 Task: Change theme to modern writer.
Action: Mouse moved to (530, 113)
Screenshot: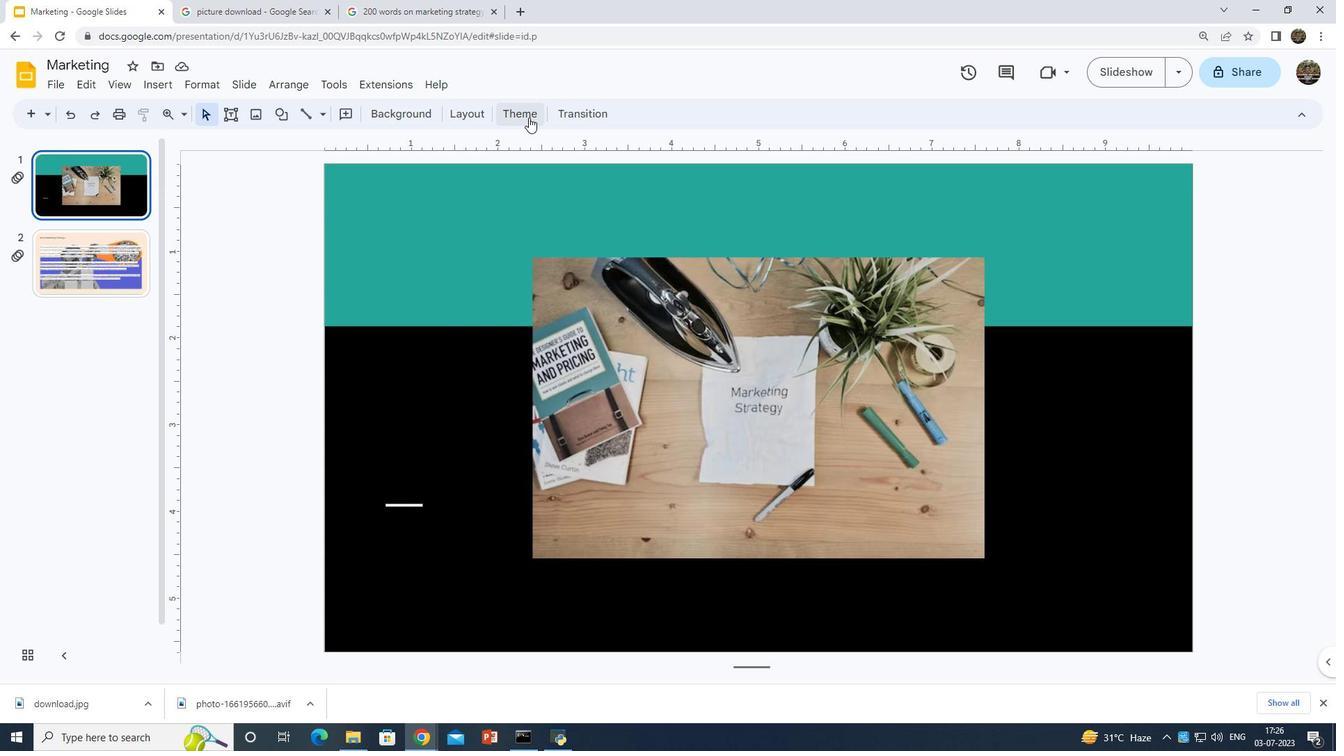 
Action: Mouse pressed left at (530, 113)
Screenshot: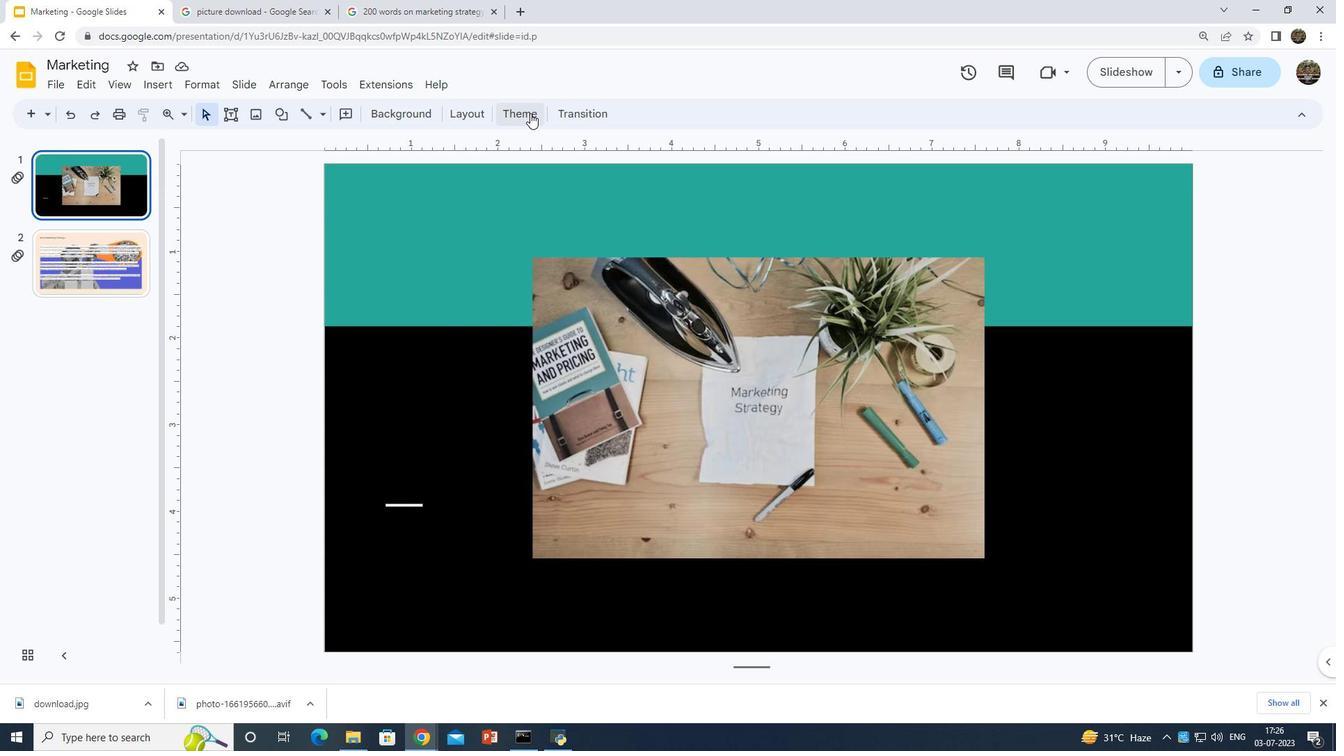 
Action: Mouse moved to (1176, 383)
Screenshot: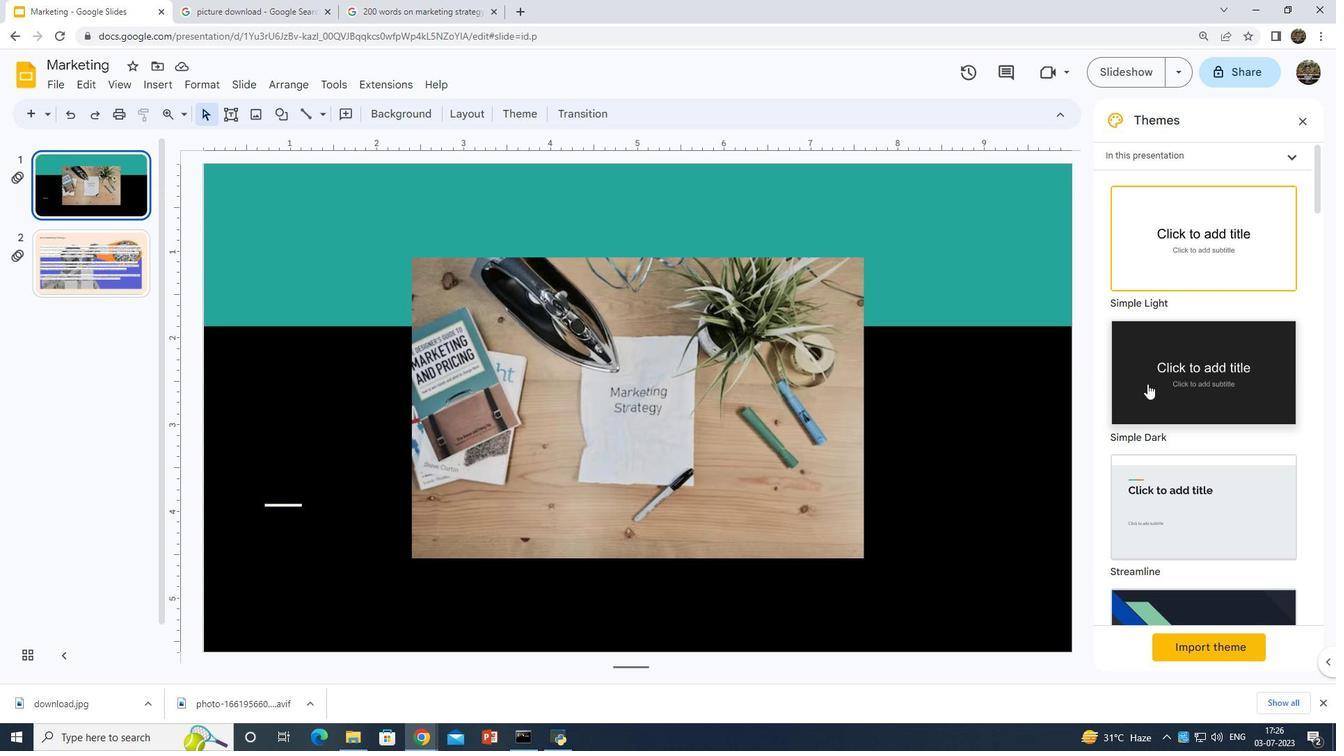 
Action: Mouse scrolled (1176, 382) with delta (0, 0)
Screenshot: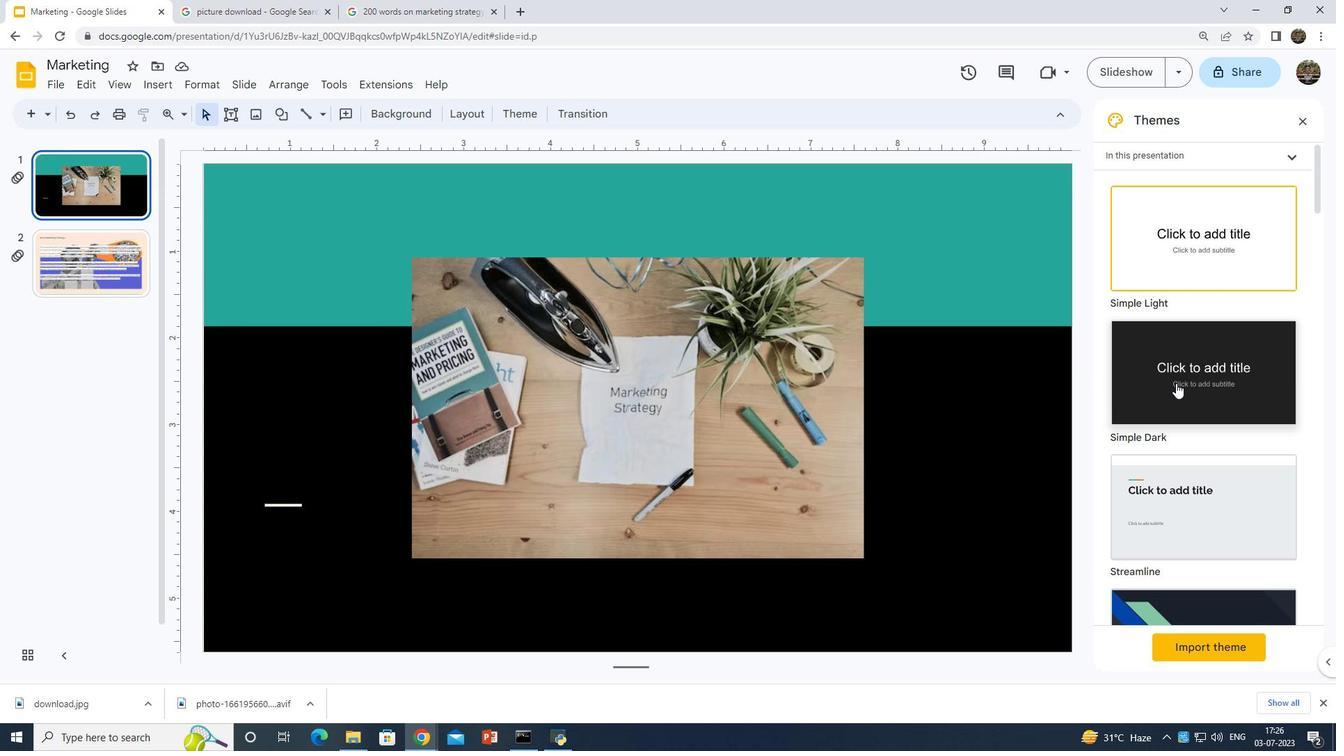 
Action: Mouse scrolled (1176, 382) with delta (0, 0)
Screenshot: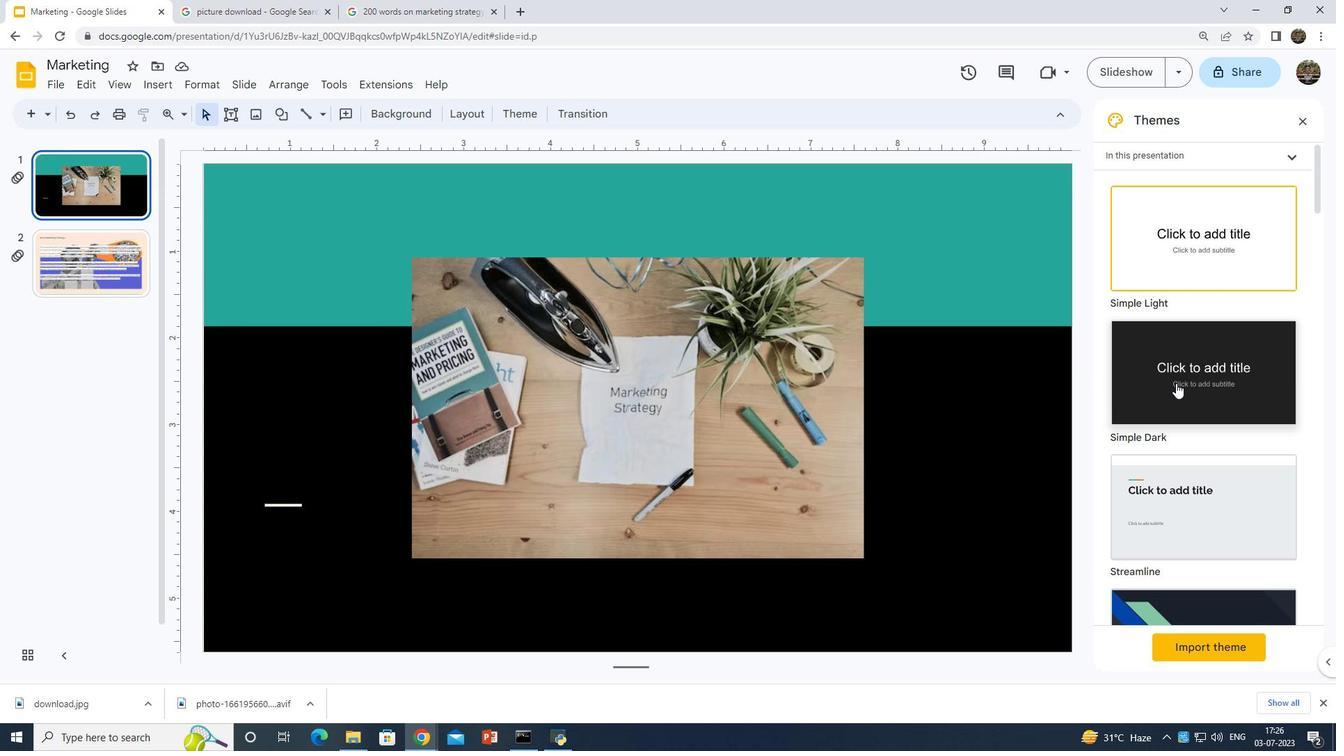 
Action: Mouse scrolled (1176, 382) with delta (0, 0)
Screenshot: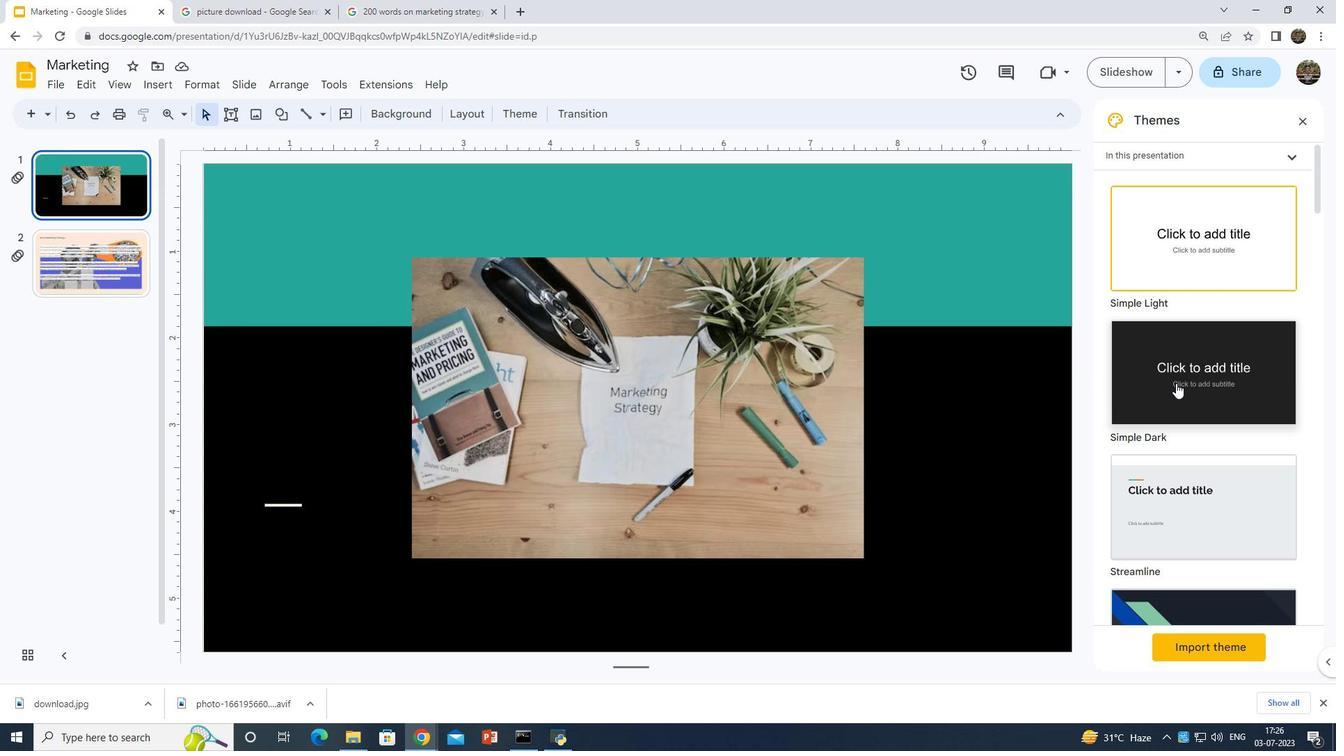 
Action: Mouse scrolled (1176, 382) with delta (0, 0)
Screenshot: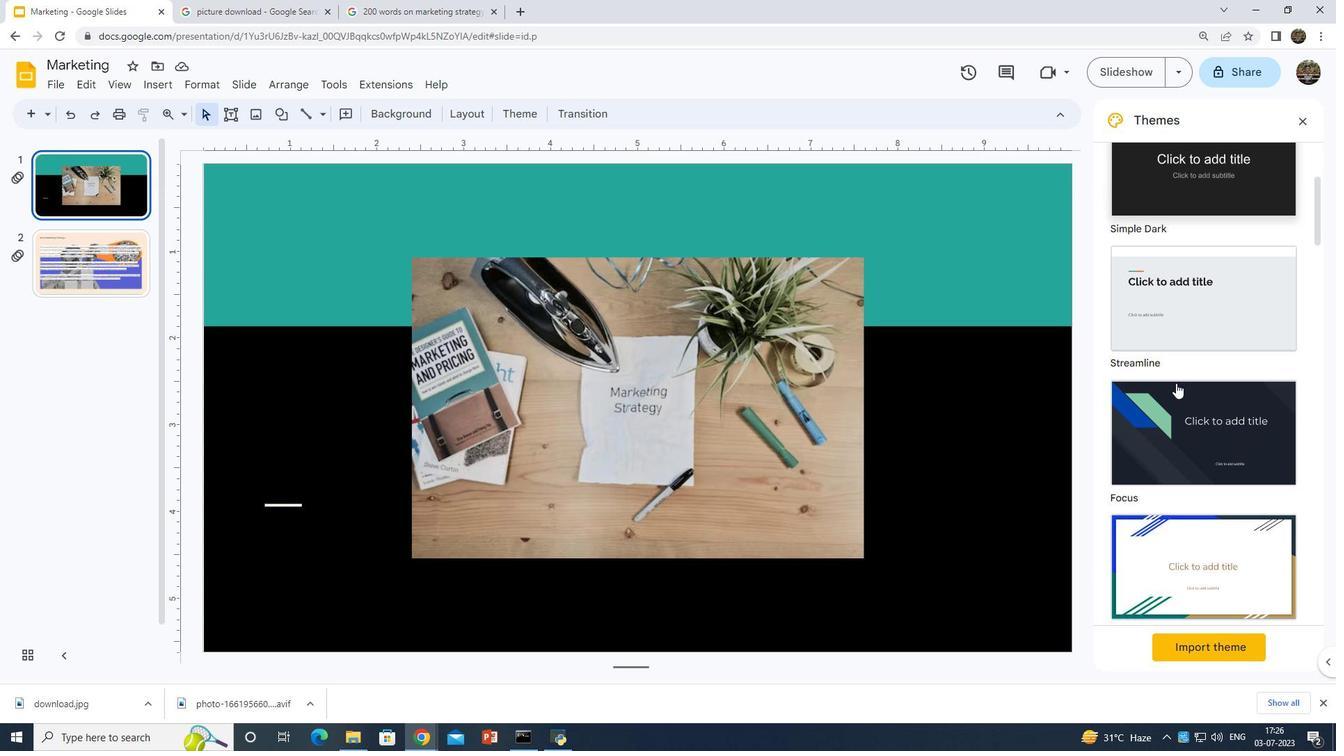 
Action: Mouse scrolled (1176, 382) with delta (0, 0)
Screenshot: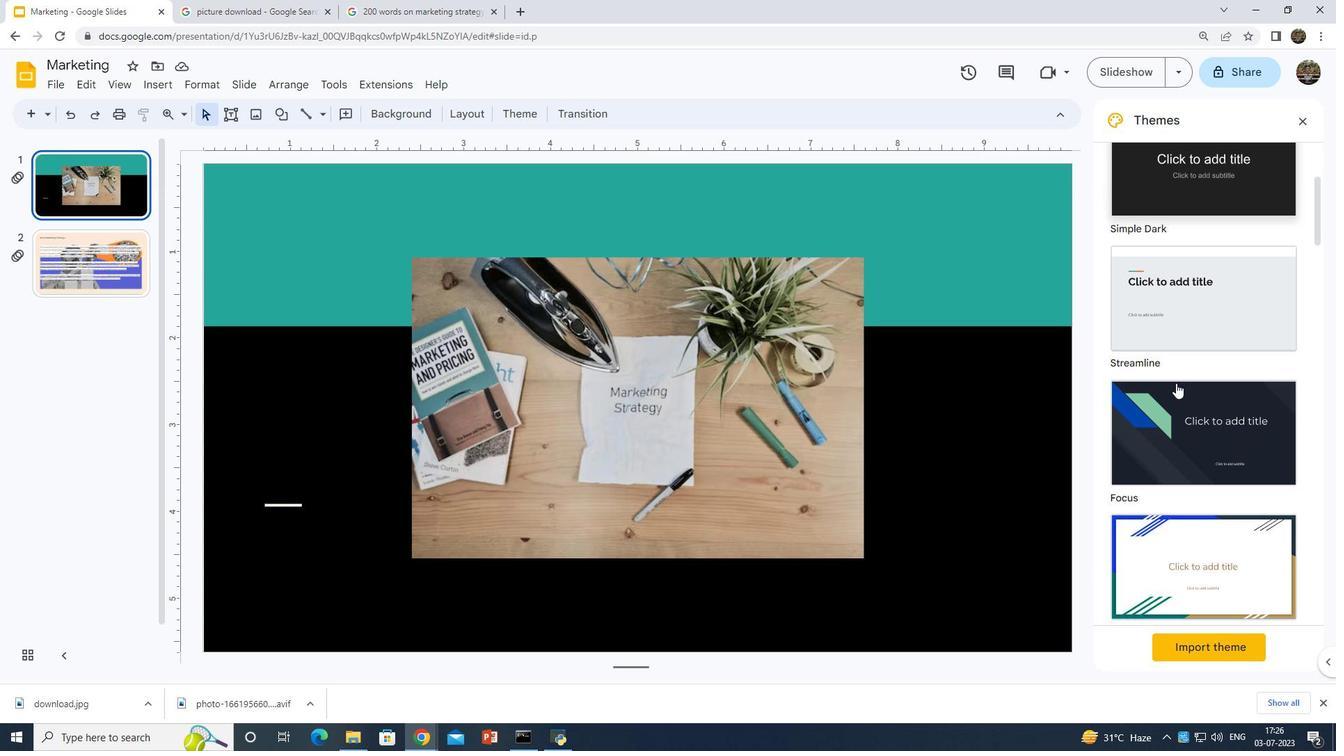 
Action: Mouse scrolled (1176, 382) with delta (0, 0)
Screenshot: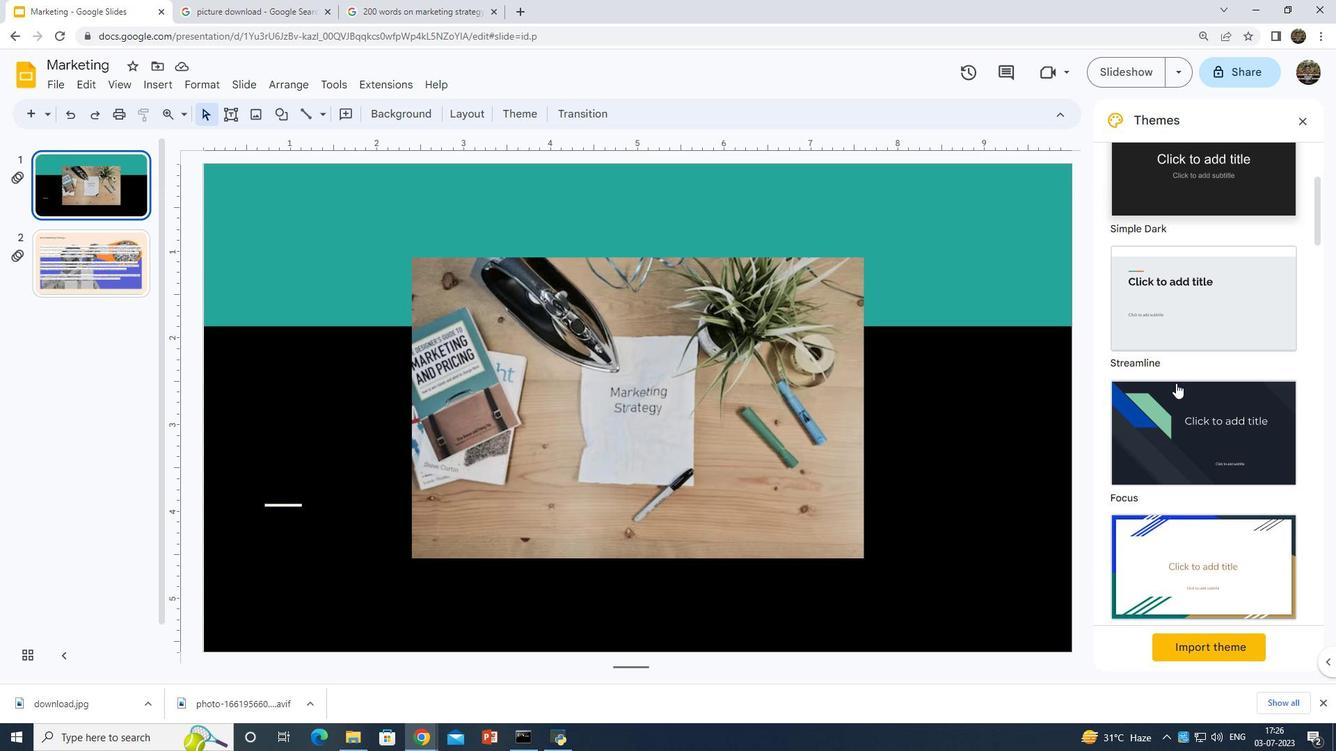 
Action: Mouse scrolled (1176, 382) with delta (0, 0)
Screenshot: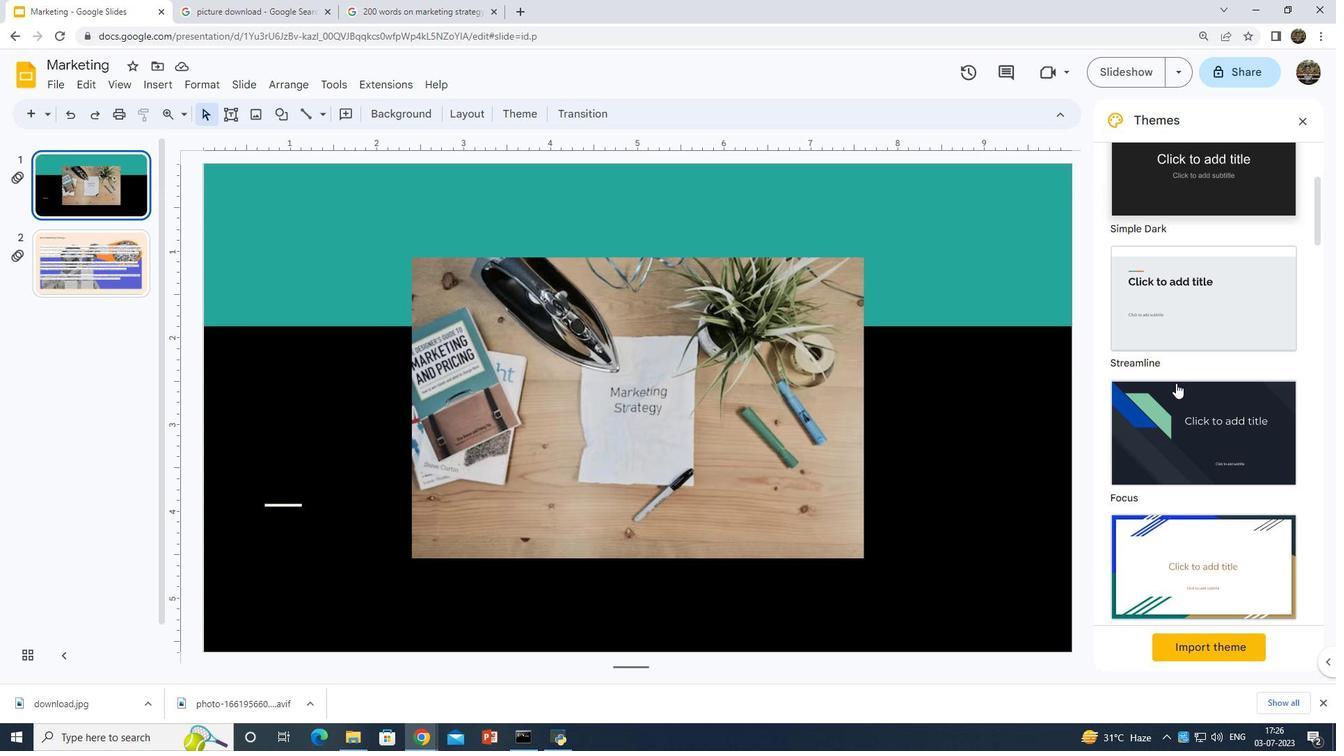 
Action: Mouse scrolled (1176, 382) with delta (0, 0)
Screenshot: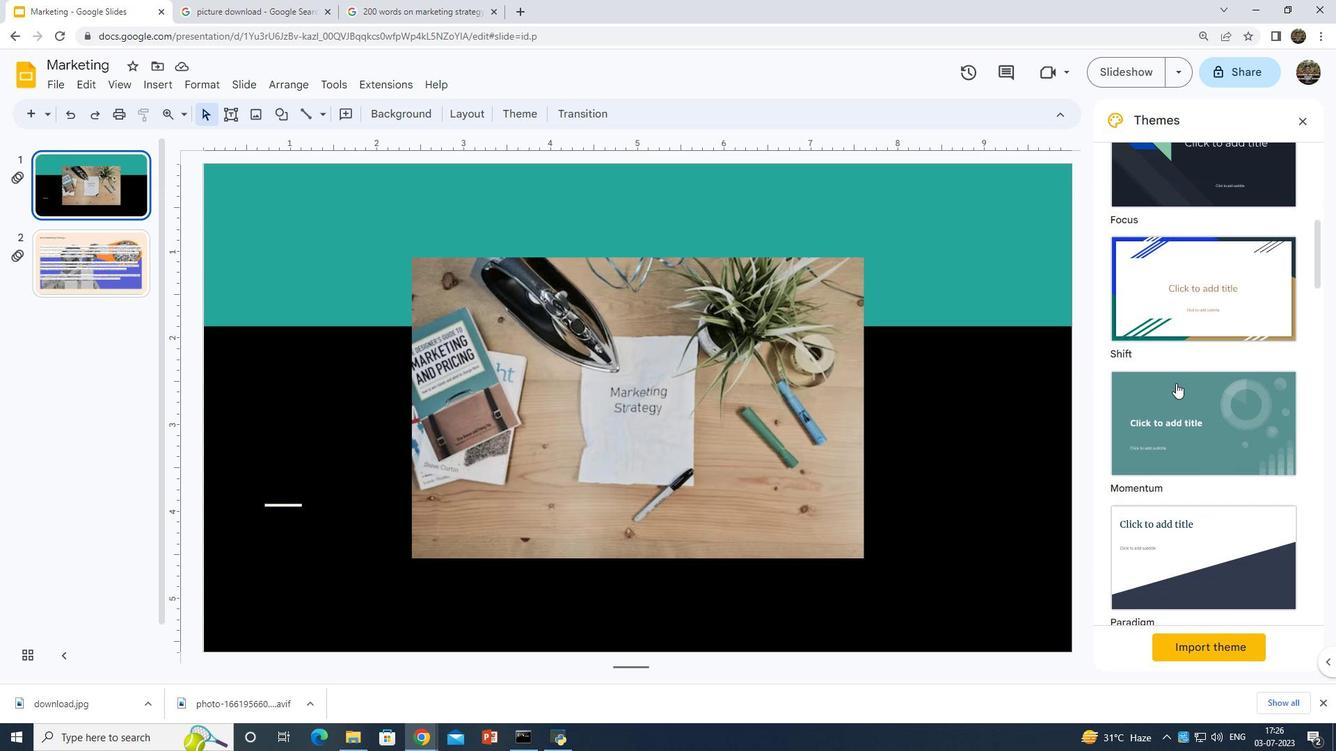 
Action: Mouse scrolled (1176, 382) with delta (0, 0)
Screenshot: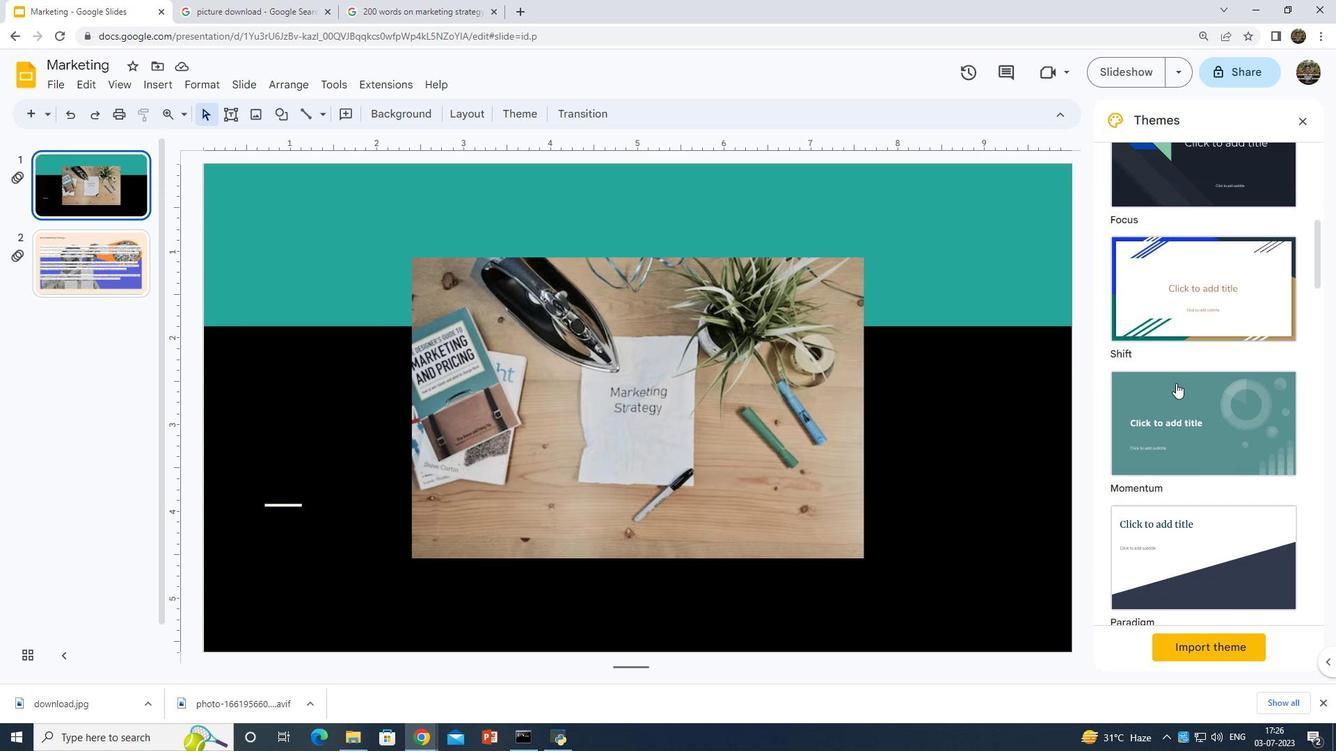 
Action: Mouse scrolled (1176, 382) with delta (0, 0)
Screenshot: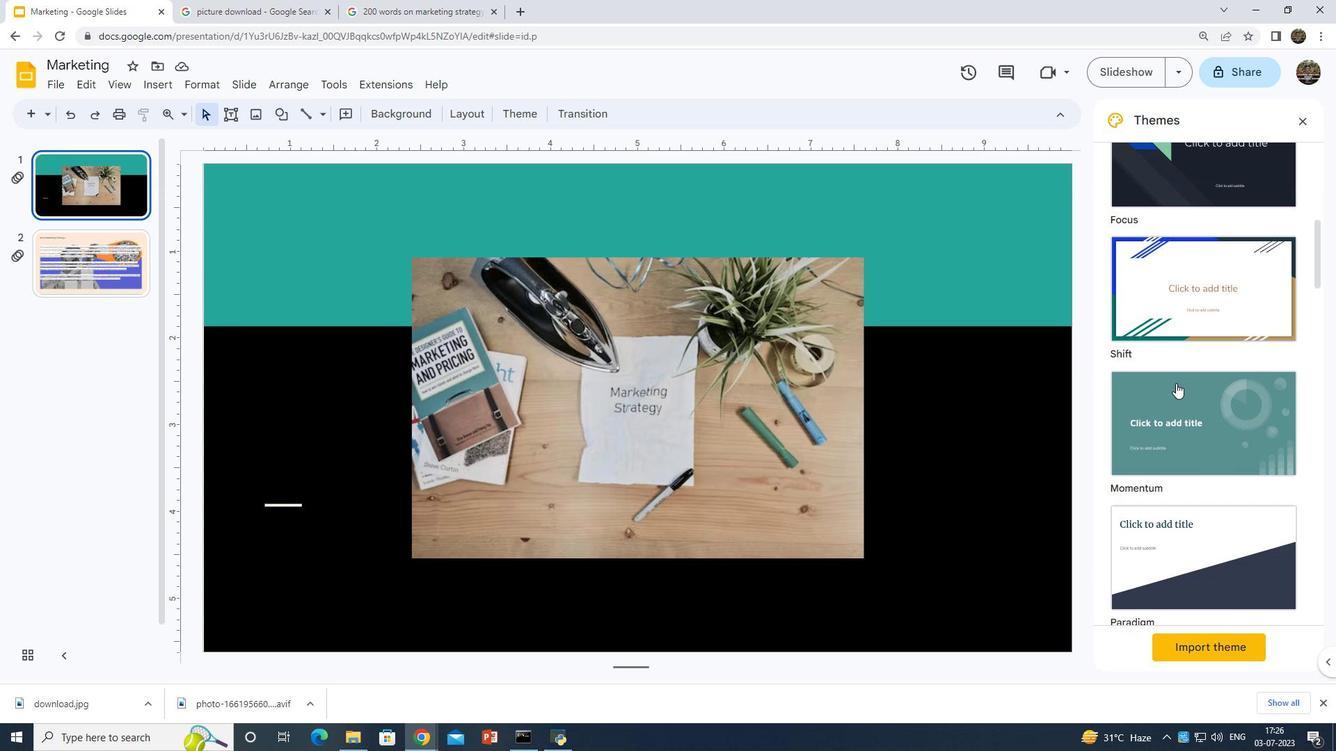 
Action: Mouse scrolled (1176, 382) with delta (0, 0)
Screenshot: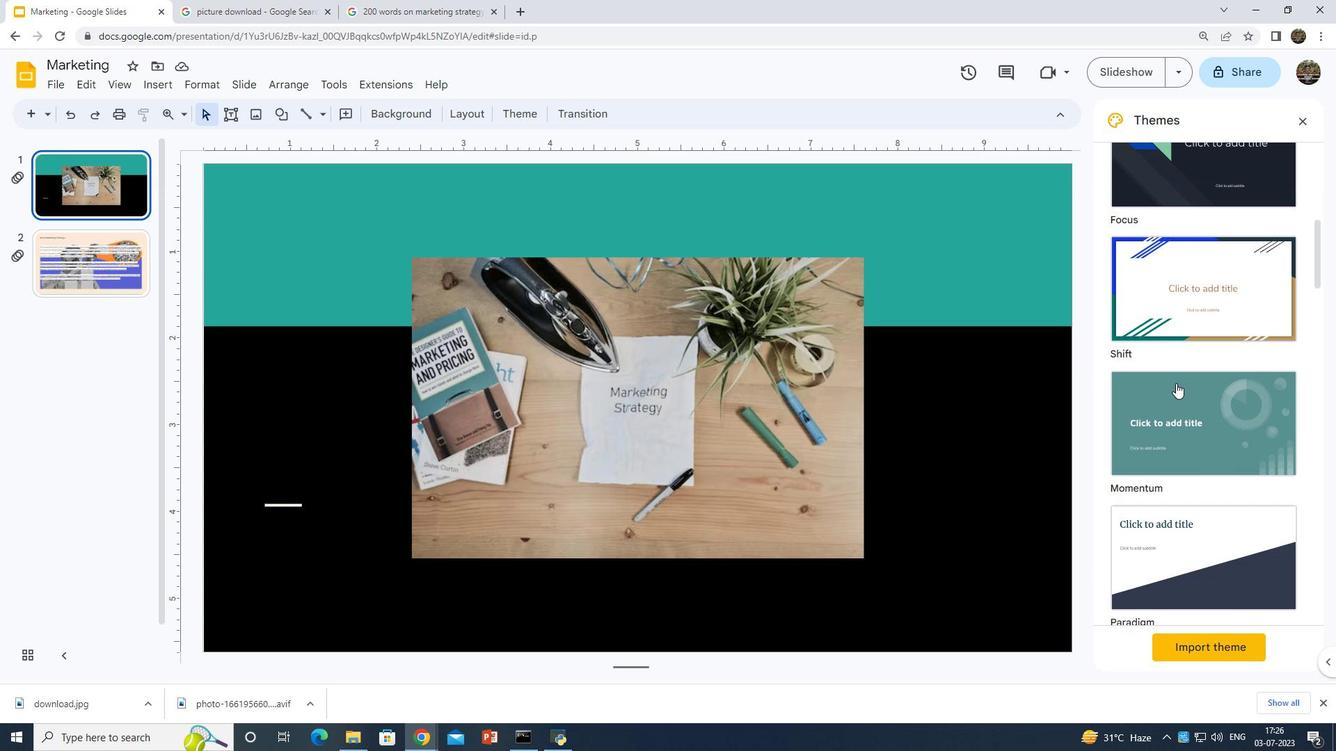 
Action: Mouse scrolled (1176, 382) with delta (0, 0)
Screenshot: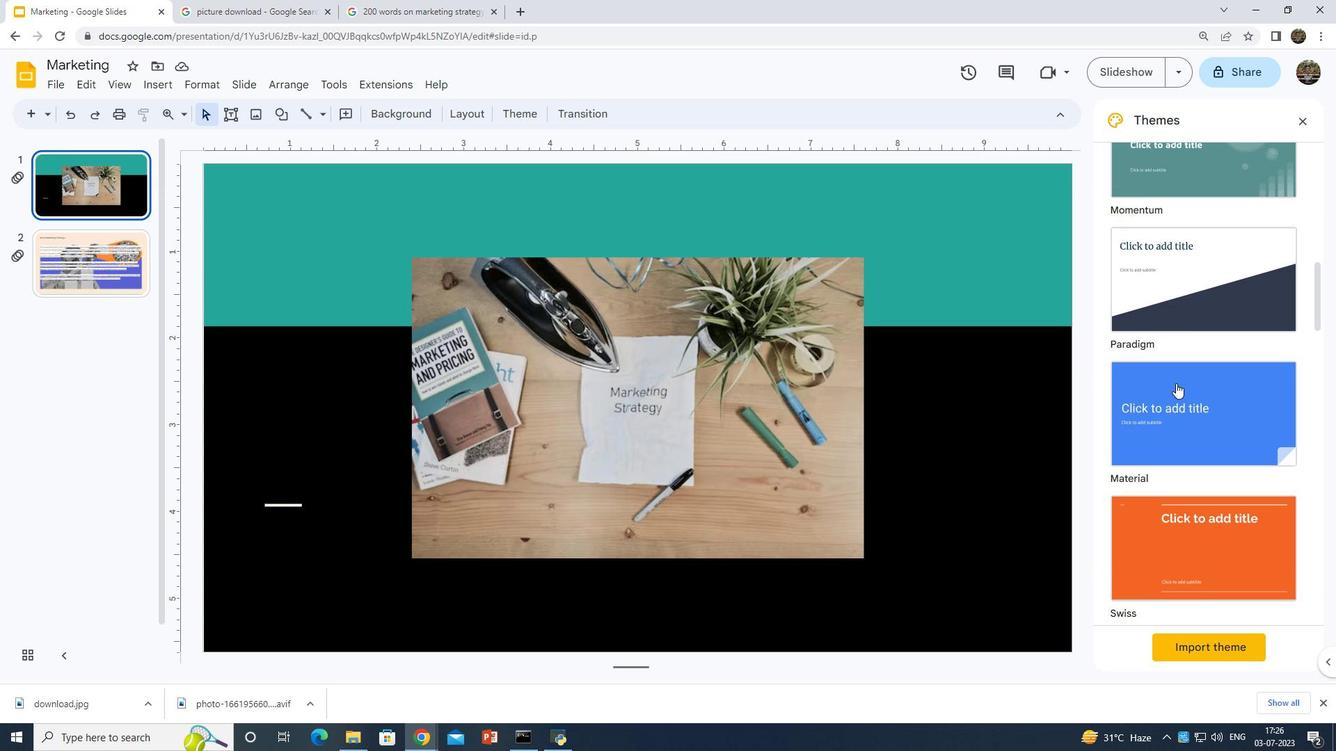 
Action: Mouse scrolled (1176, 382) with delta (0, 0)
Screenshot: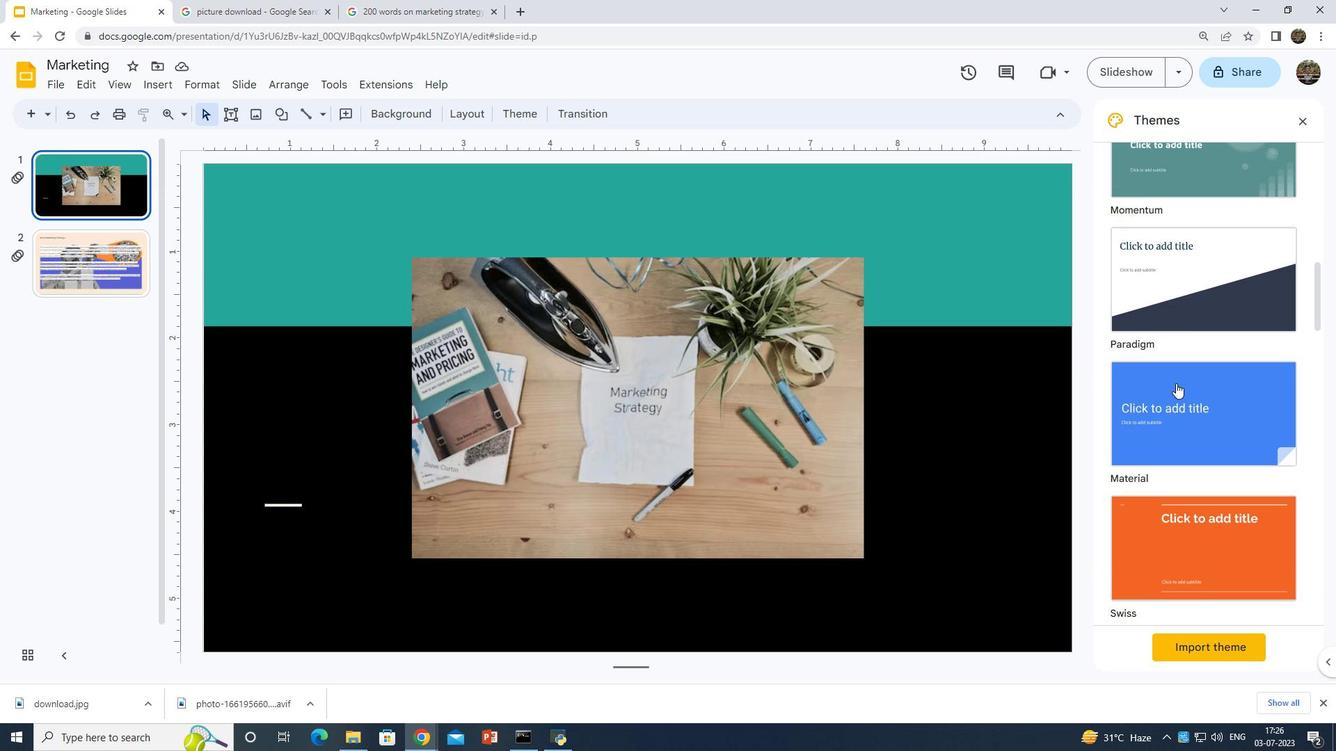 
Action: Mouse scrolled (1176, 382) with delta (0, 0)
Screenshot: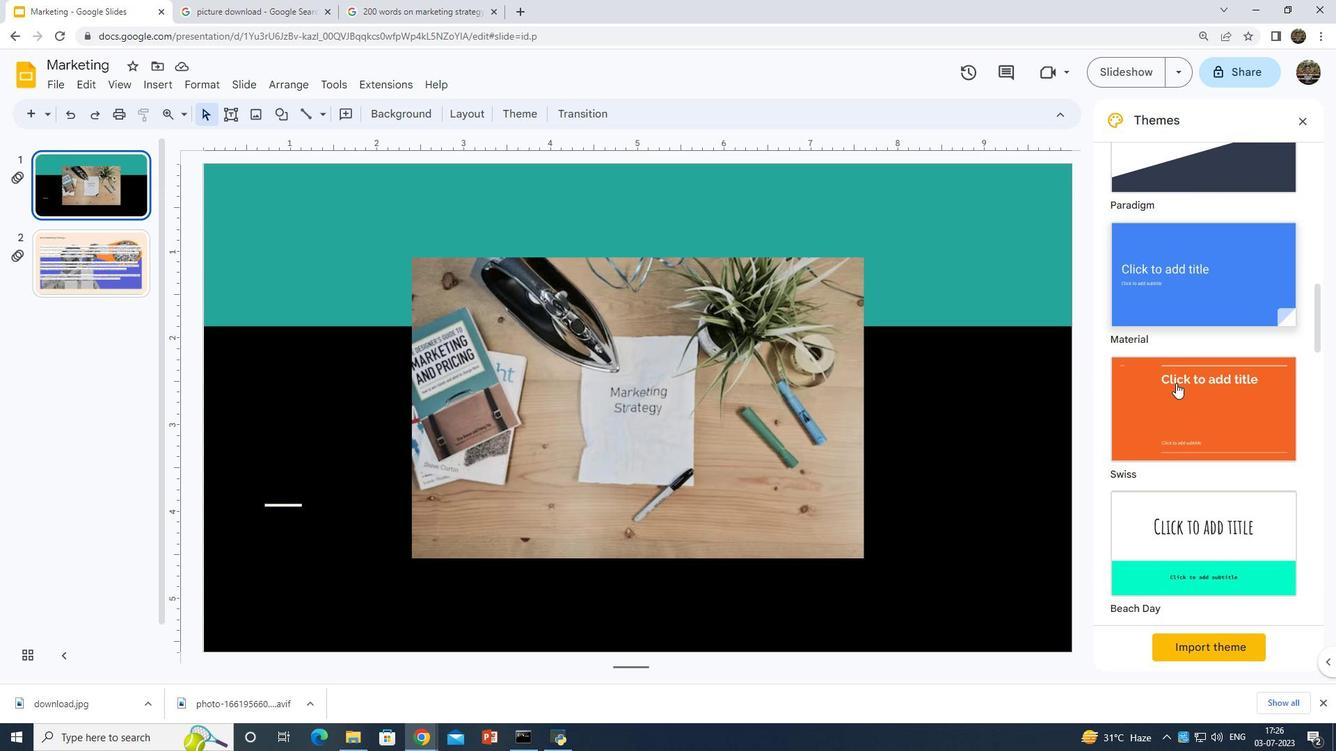 
Action: Mouse scrolled (1176, 382) with delta (0, 0)
Screenshot: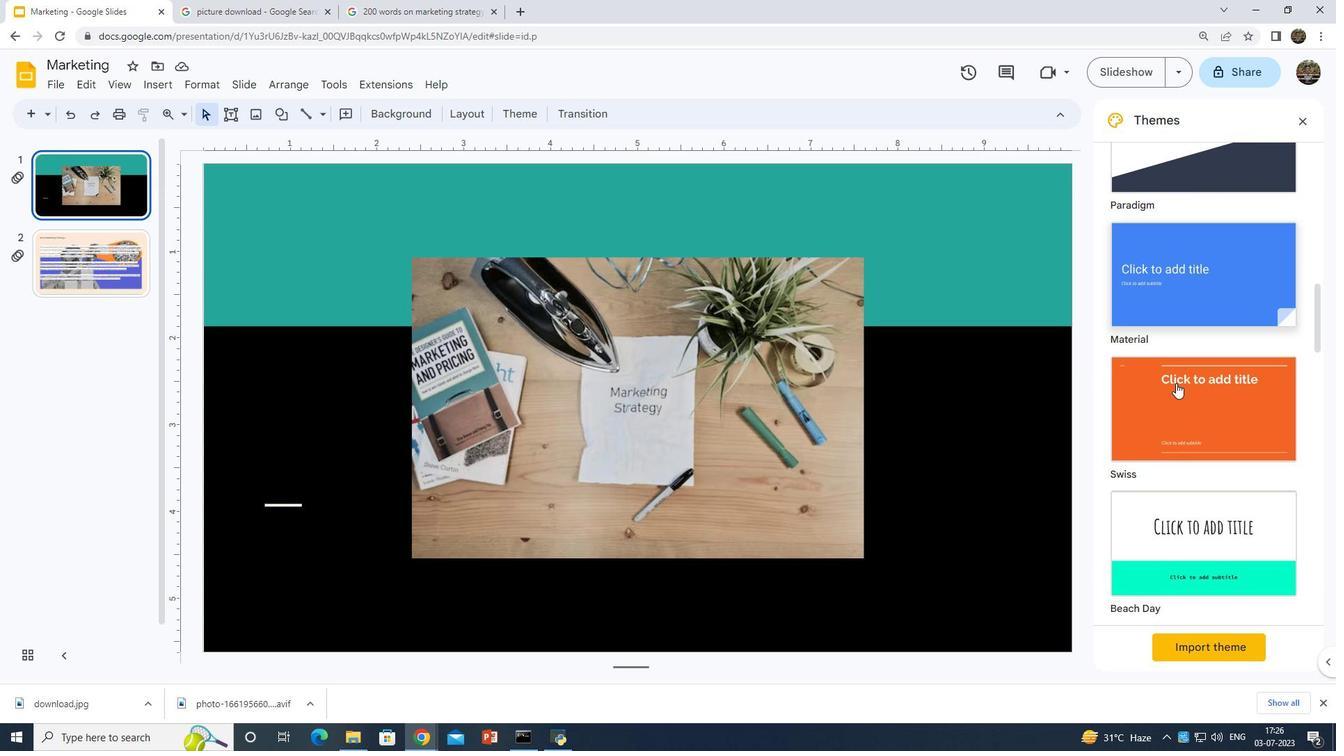 
Action: Mouse scrolled (1176, 382) with delta (0, 0)
Screenshot: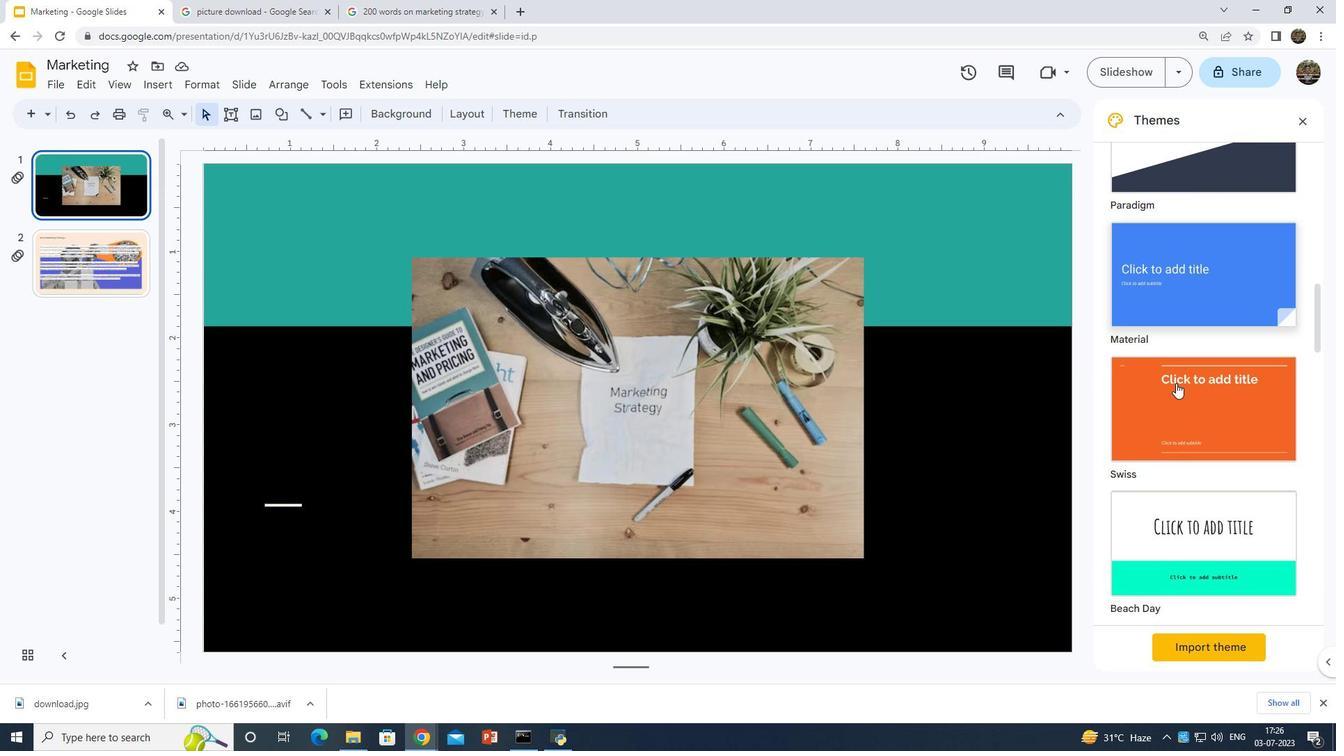 
Action: Mouse scrolled (1176, 382) with delta (0, 0)
Screenshot: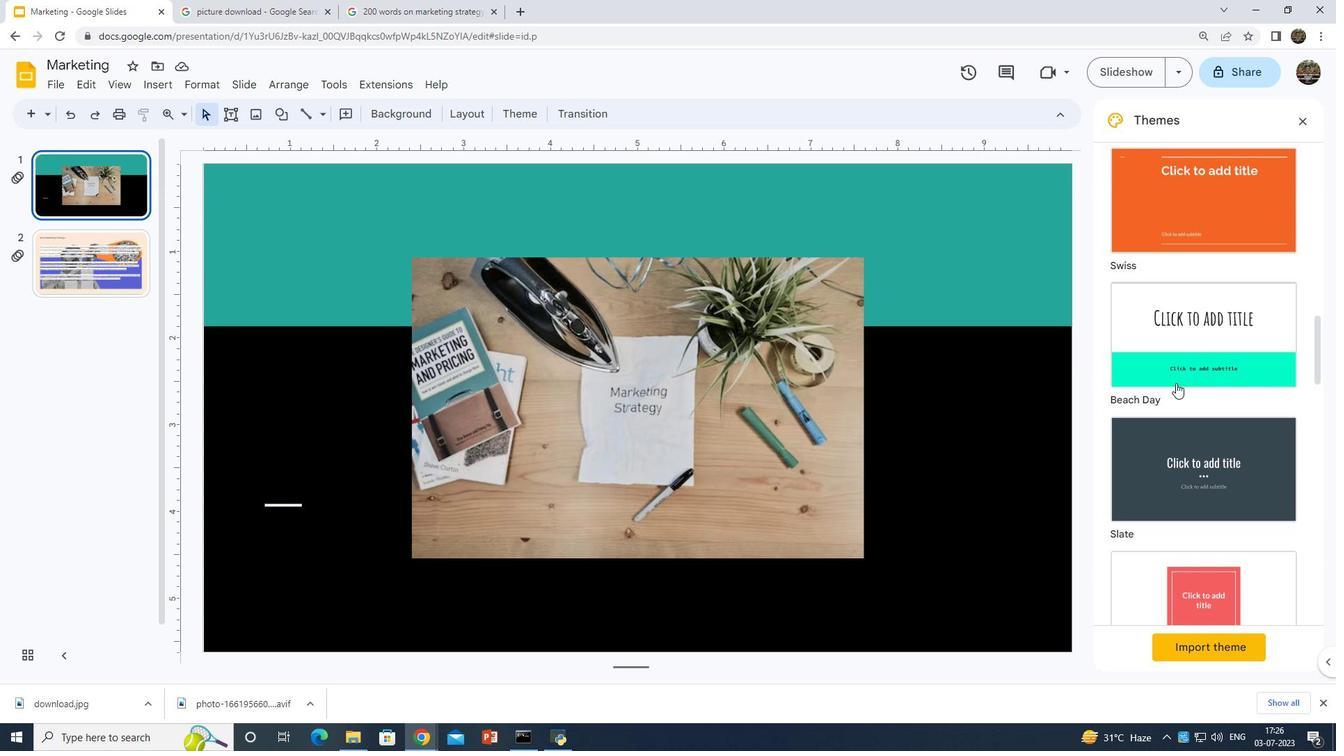 
Action: Mouse scrolled (1176, 382) with delta (0, 0)
Screenshot: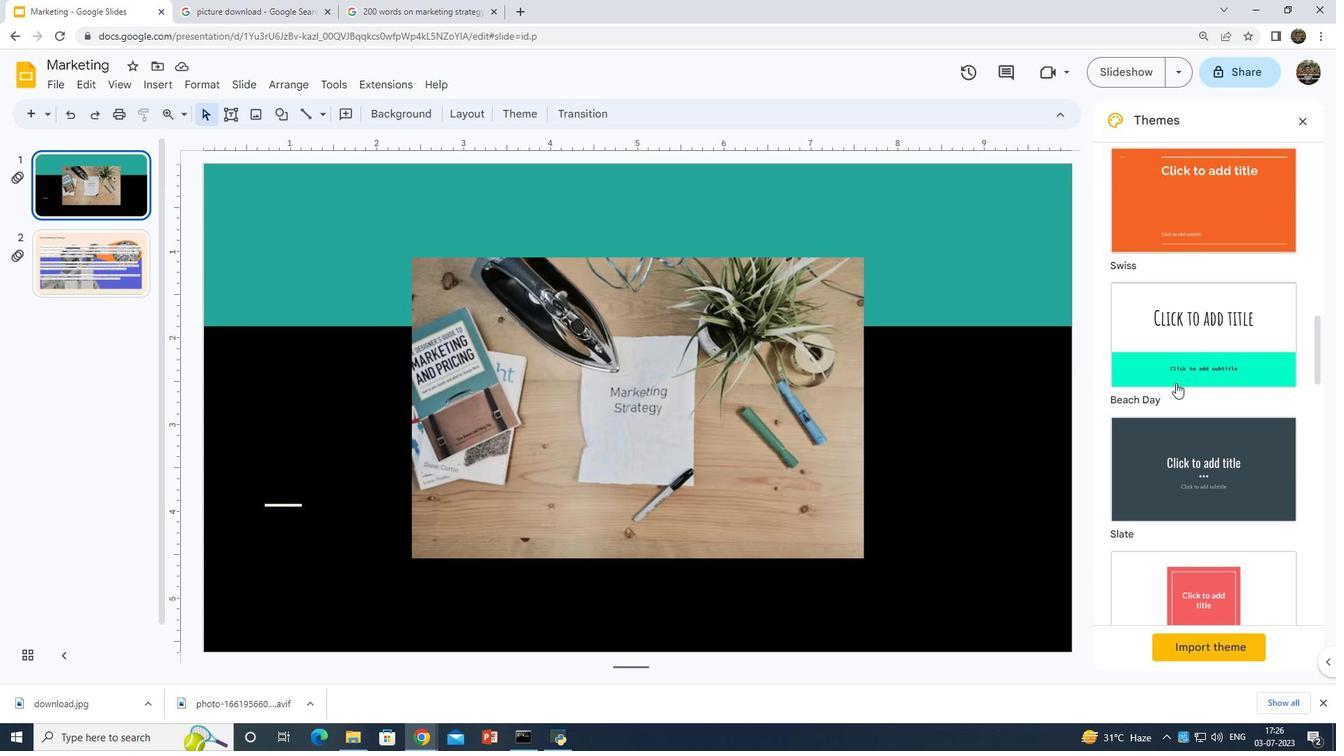 
Action: Mouse scrolled (1176, 382) with delta (0, 0)
Screenshot: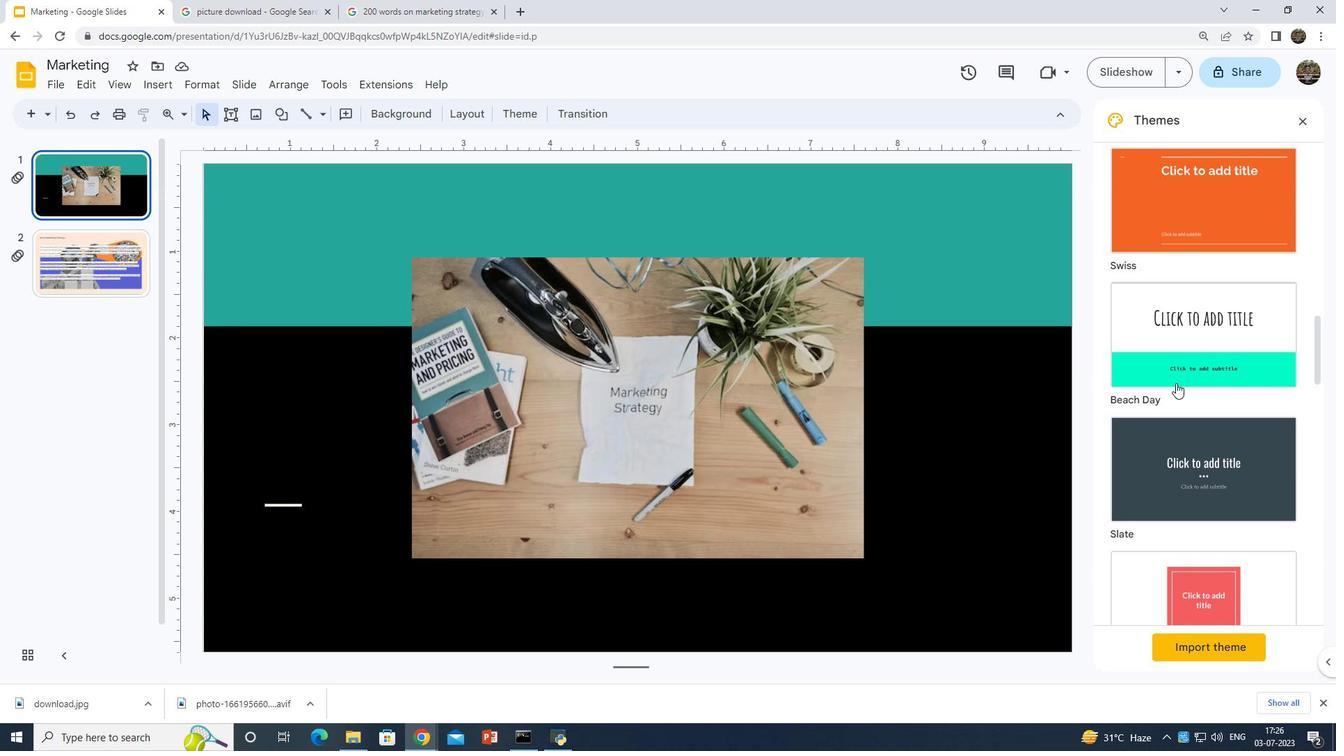 
Action: Mouse scrolled (1176, 382) with delta (0, 0)
Screenshot: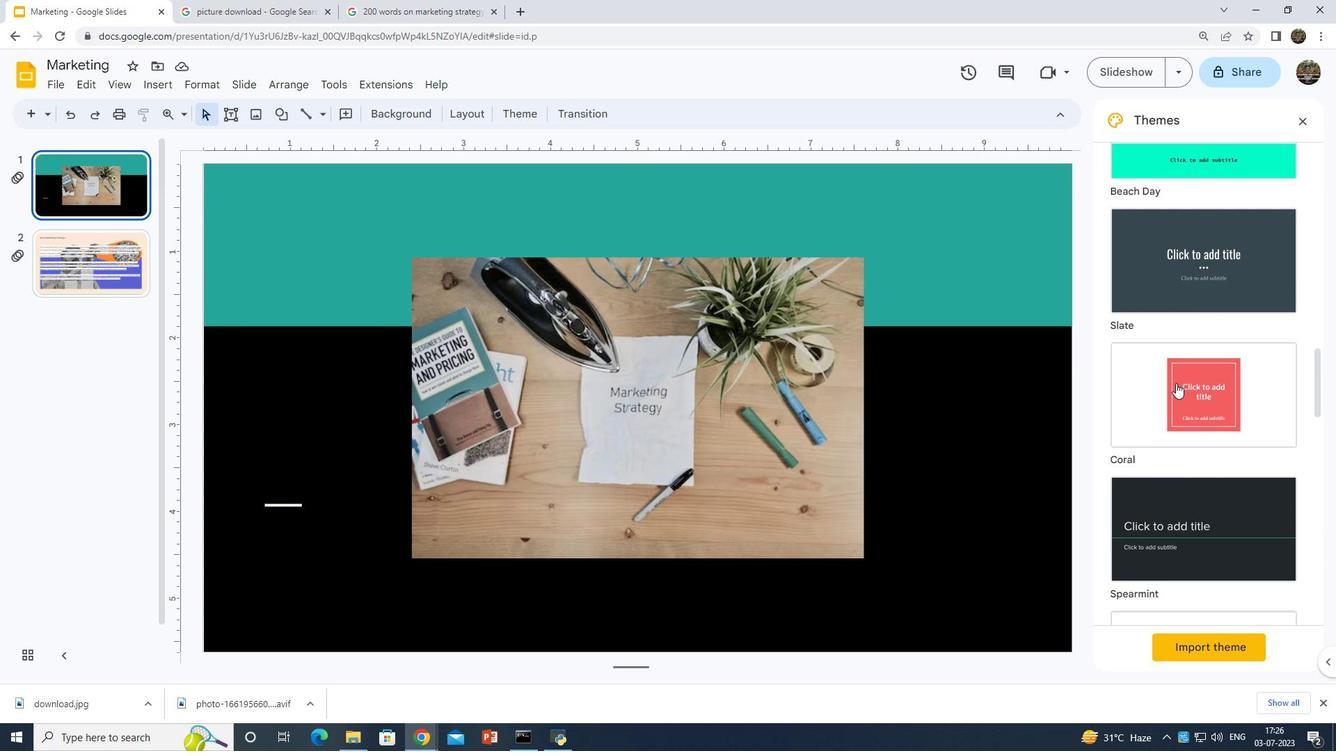 
Action: Mouse scrolled (1176, 382) with delta (0, 0)
Screenshot: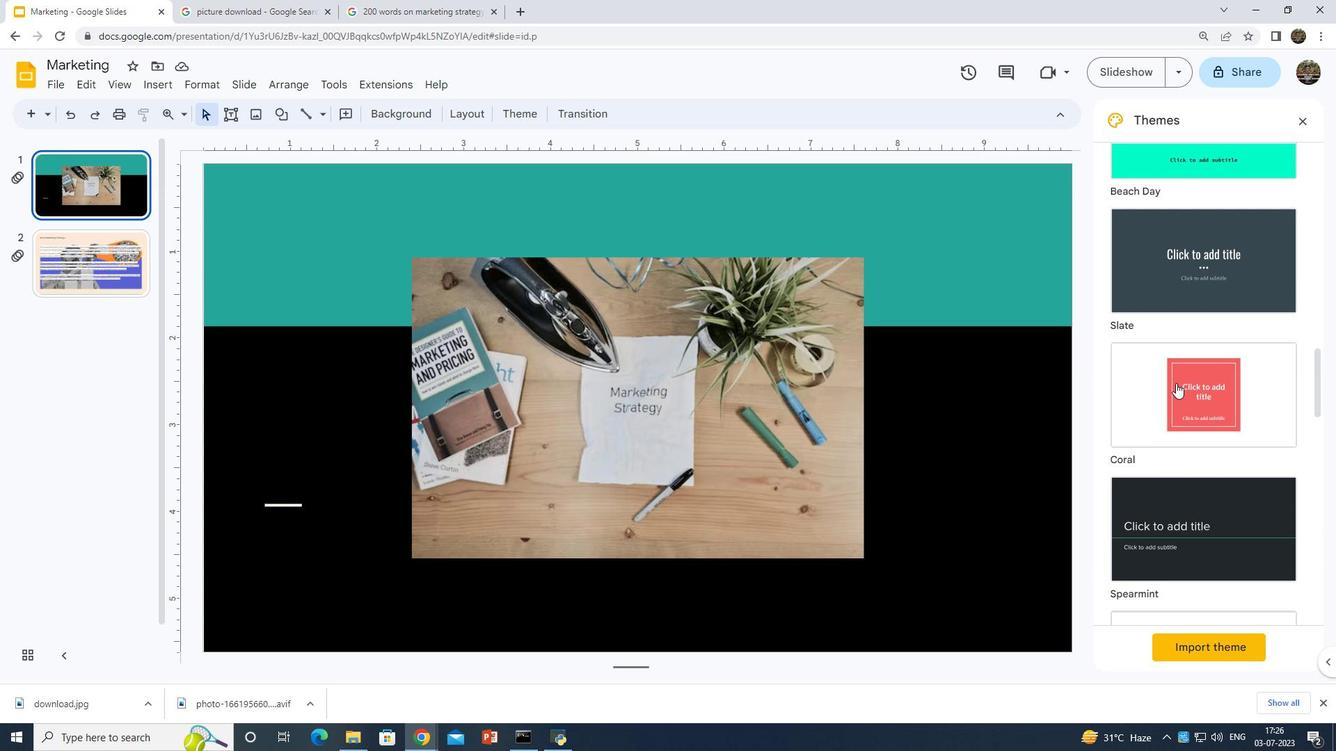 
Action: Mouse scrolled (1176, 382) with delta (0, 0)
Screenshot: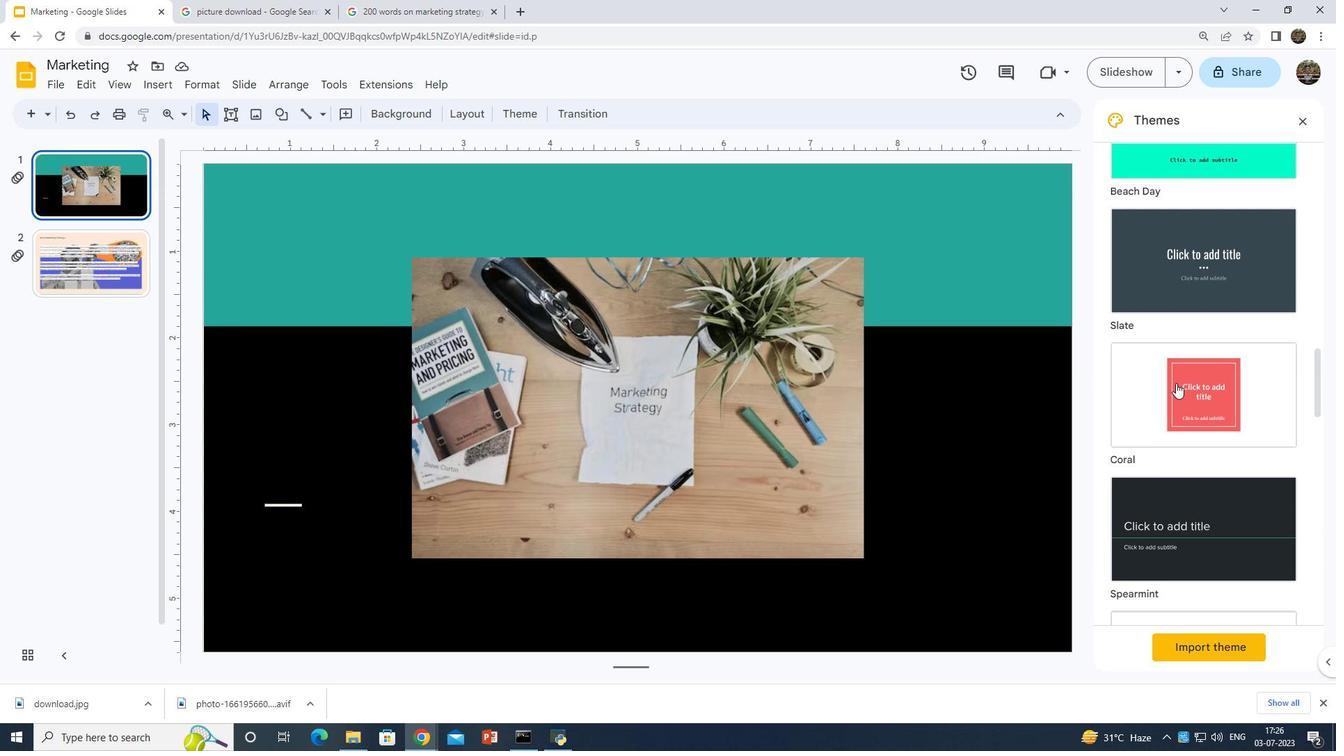 
Action: Mouse scrolled (1176, 382) with delta (0, 0)
Screenshot: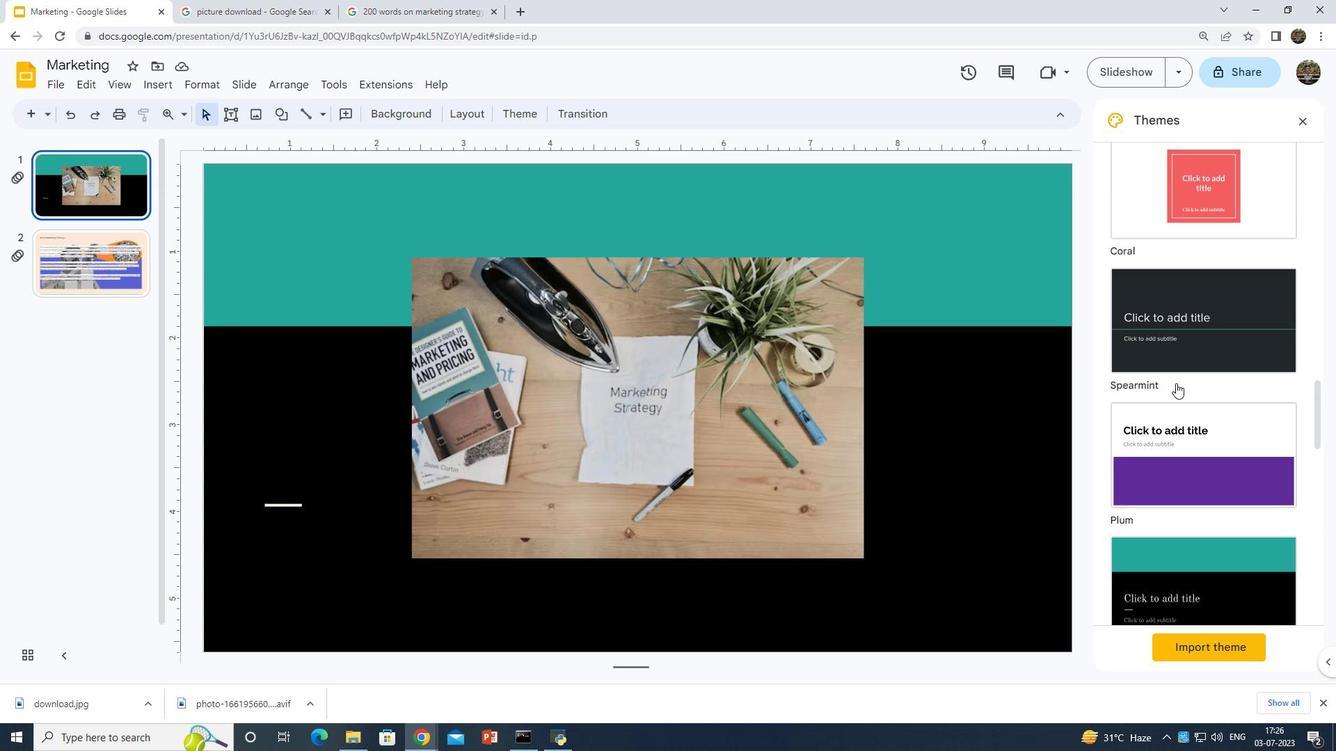 
Action: Mouse scrolled (1176, 382) with delta (0, 0)
Screenshot: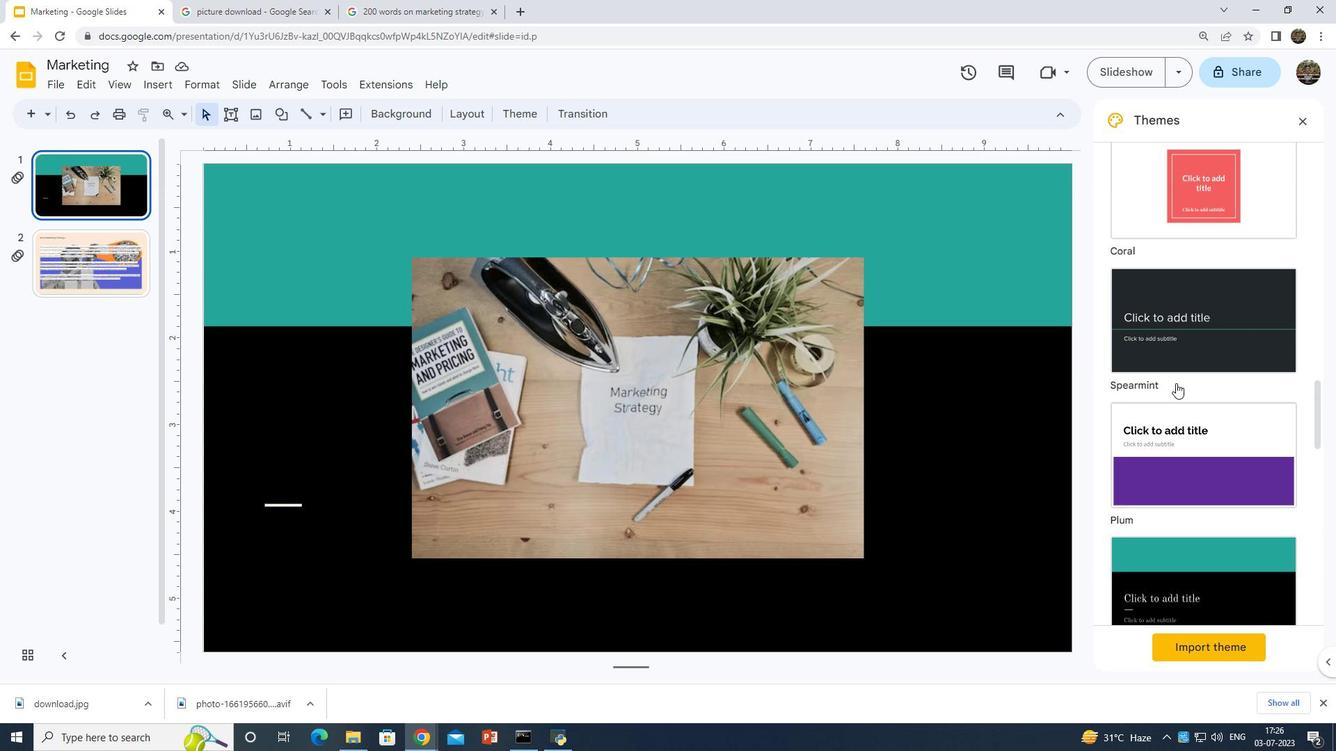 
Action: Mouse scrolled (1176, 382) with delta (0, 0)
Screenshot: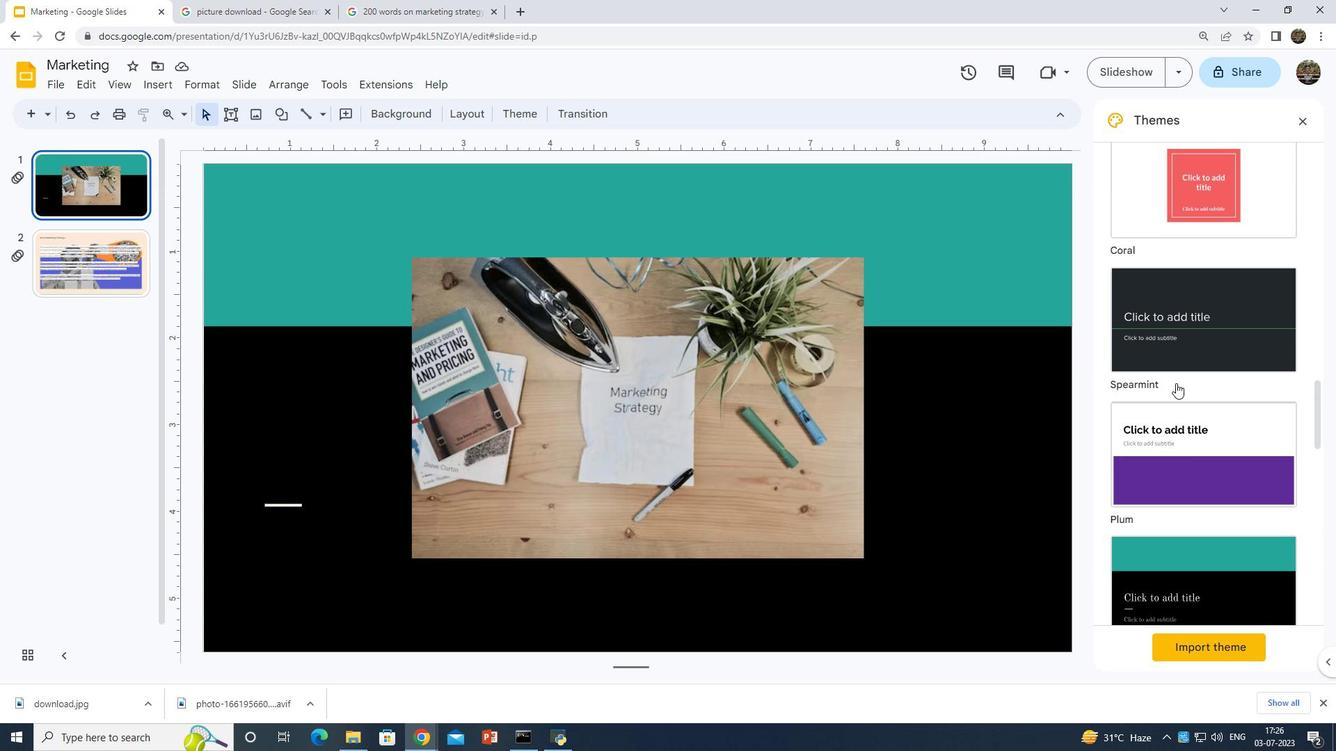 
Action: Mouse scrolled (1176, 382) with delta (0, 0)
Screenshot: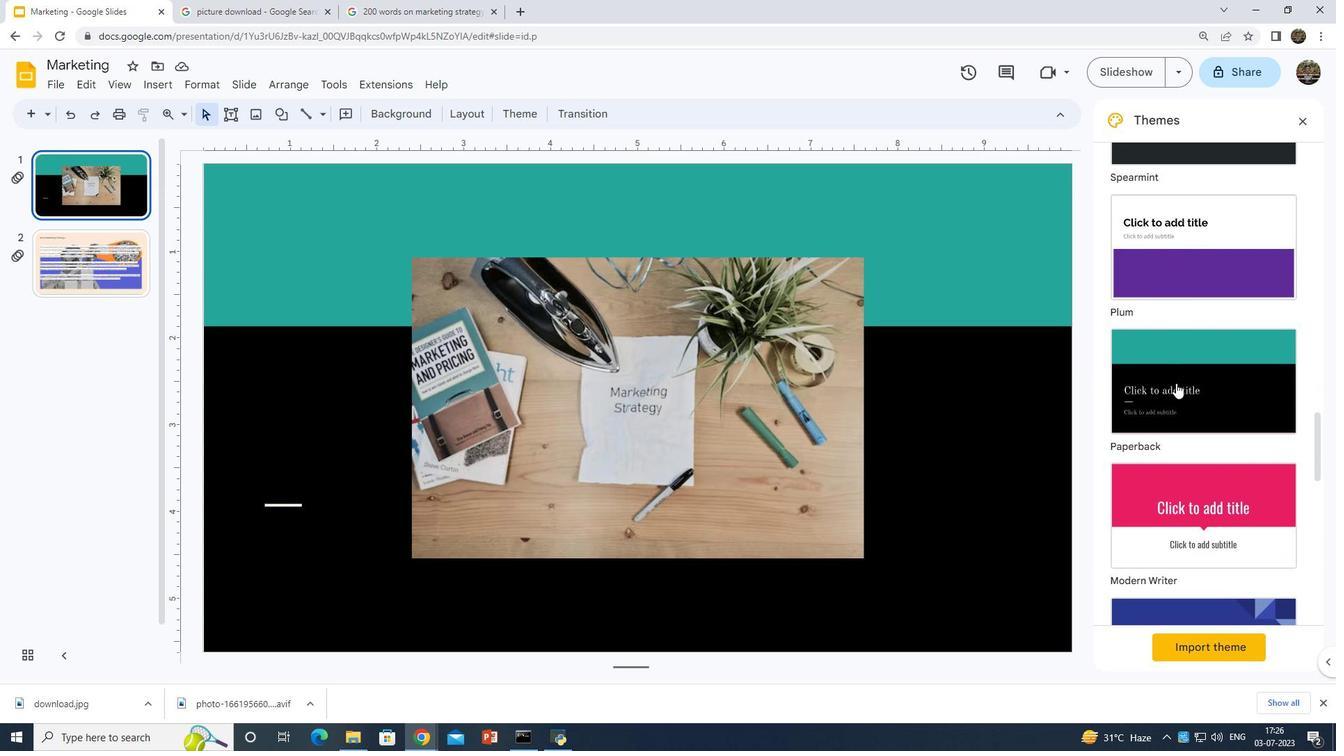 
Action: Mouse scrolled (1176, 382) with delta (0, 0)
Screenshot: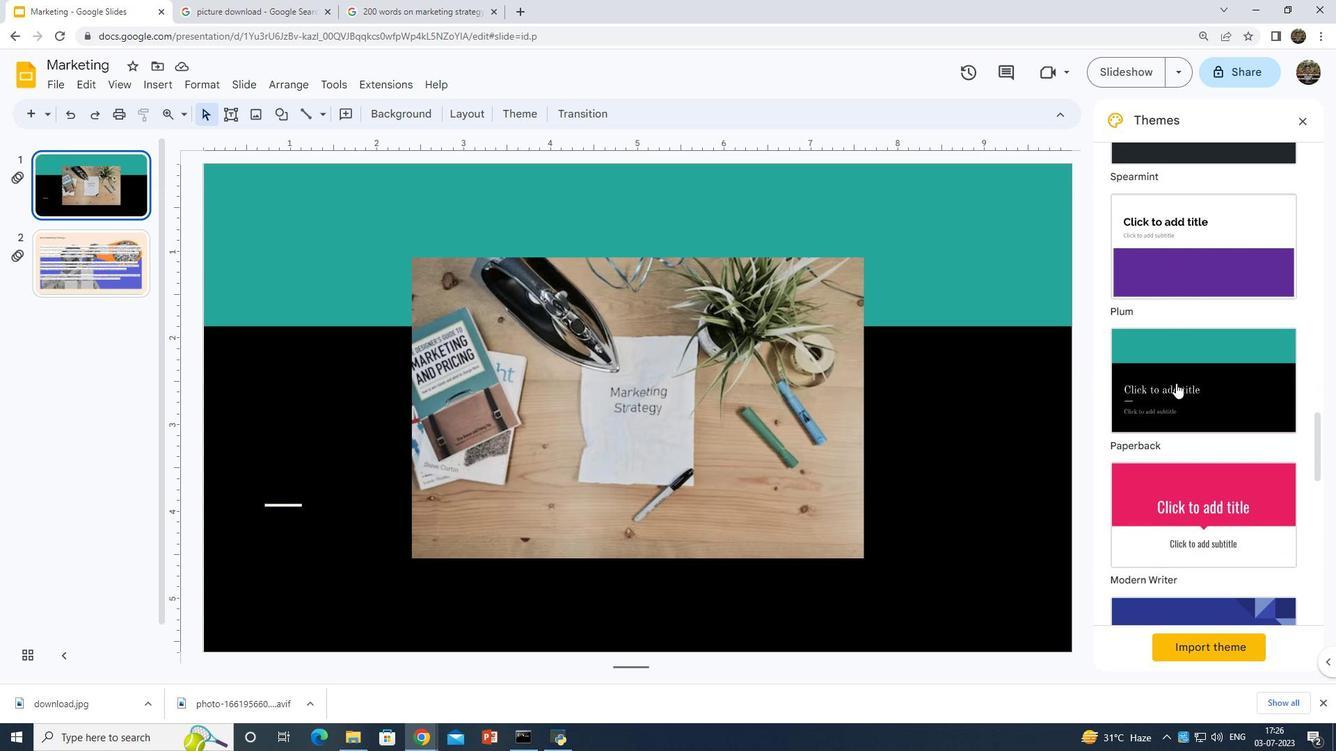 
Action: Mouse scrolled (1176, 382) with delta (0, 0)
Screenshot: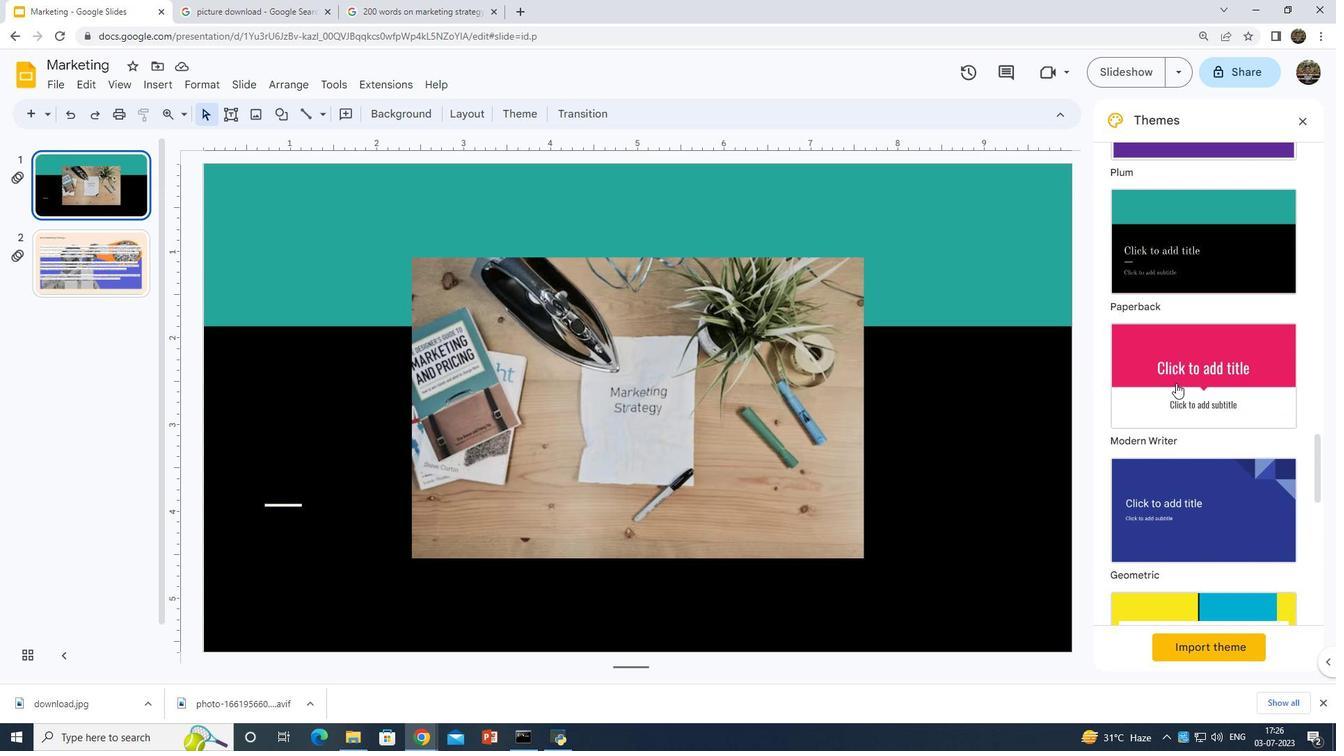 
Action: Mouse scrolled (1176, 382) with delta (0, 0)
Screenshot: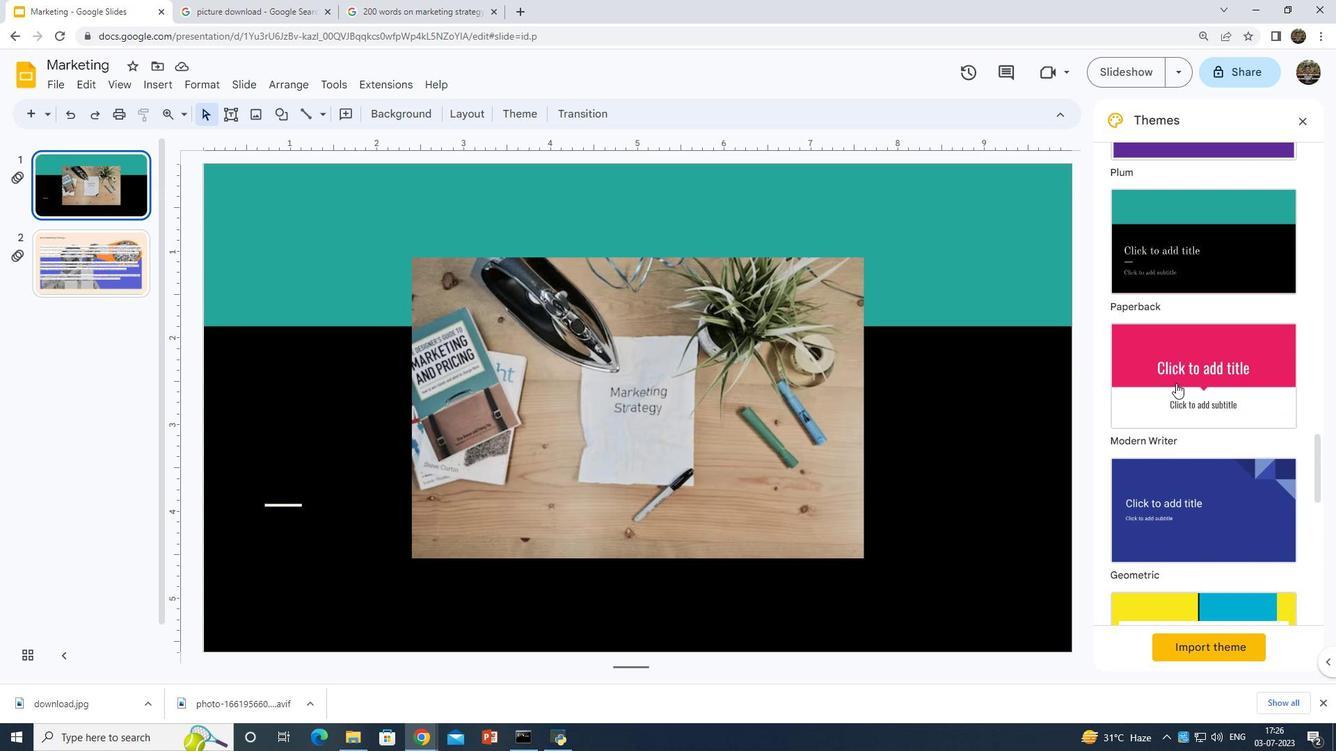 
Action: Mouse moved to (1179, 281)
Screenshot: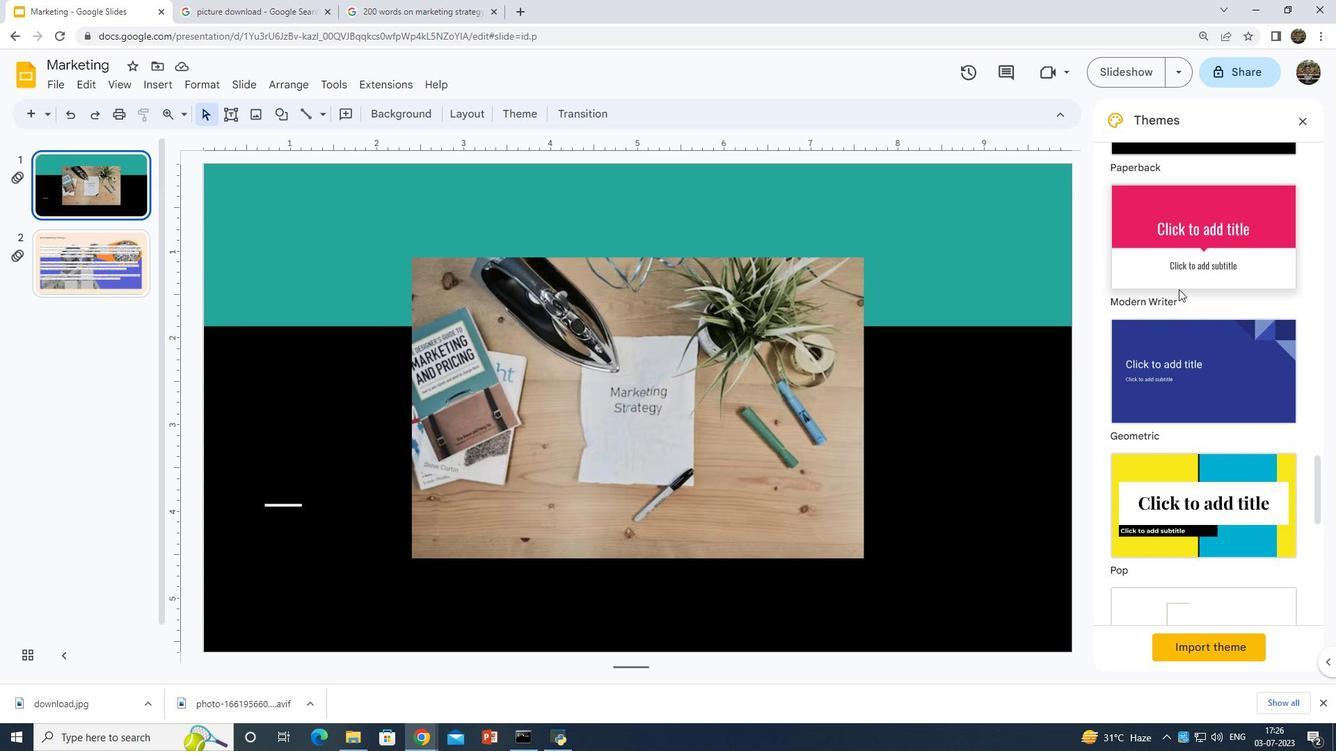 
Action: Mouse pressed left at (1179, 281)
Screenshot: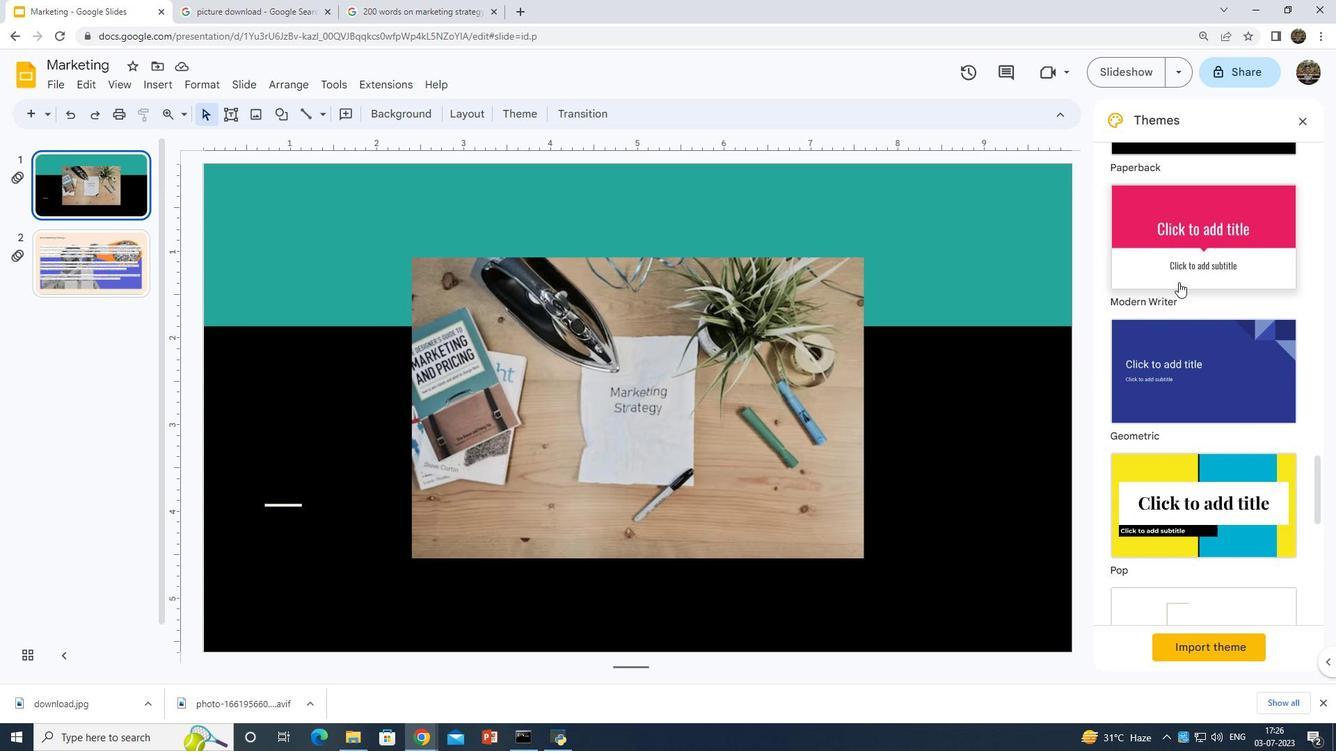 
Action: Mouse moved to (1179, 281)
Screenshot: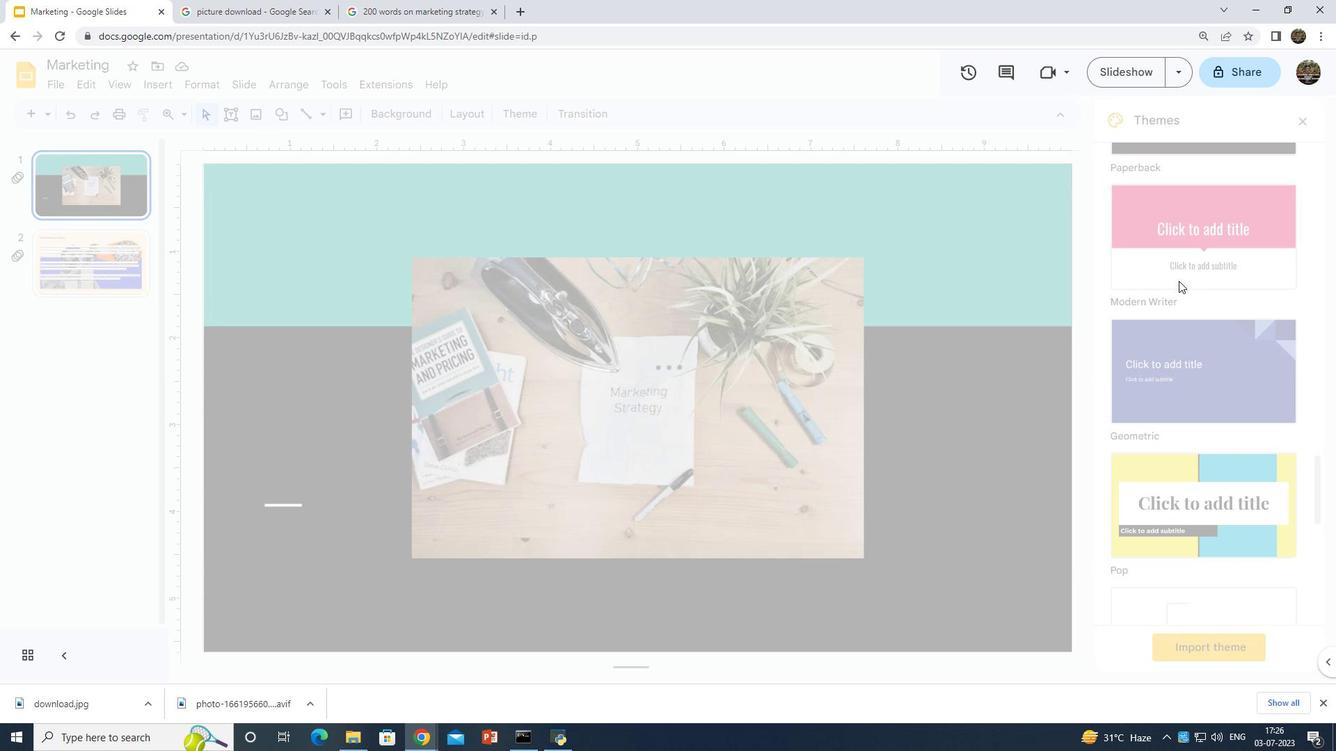 
